 Task: Look for space in Yokkaichi, Japan from 5th June, 2023 to 16th June, 2023 for 2 adults in price range Rs.7000 to Rs.15000. Place can be entire place with 1  bedroom having 1 bed and 1 bathroom. Property type can be house, flat, guest house, hotel. Booking option can be shelf check-in. Required host language is English.
Action: Mouse moved to (426, 71)
Screenshot: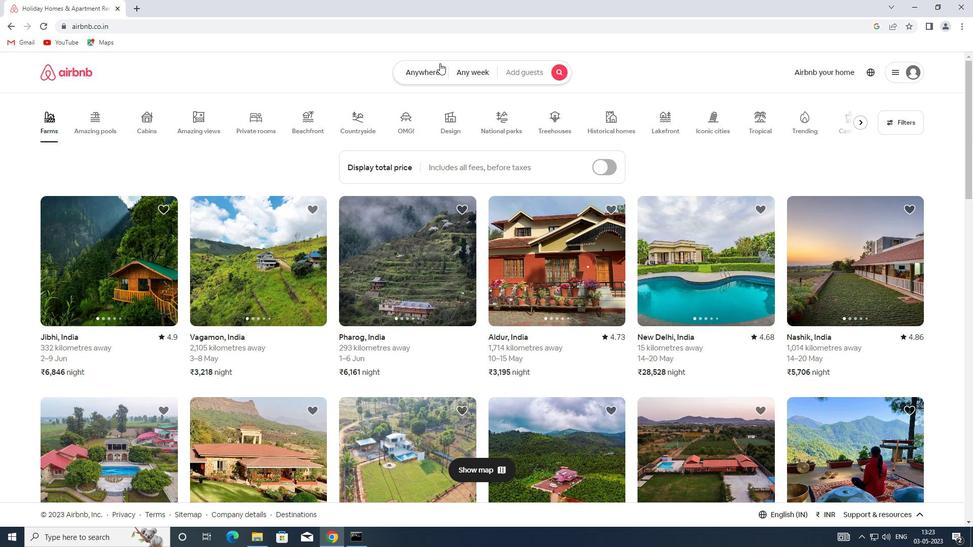 
Action: Mouse pressed left at (426, 71)
Screenshot: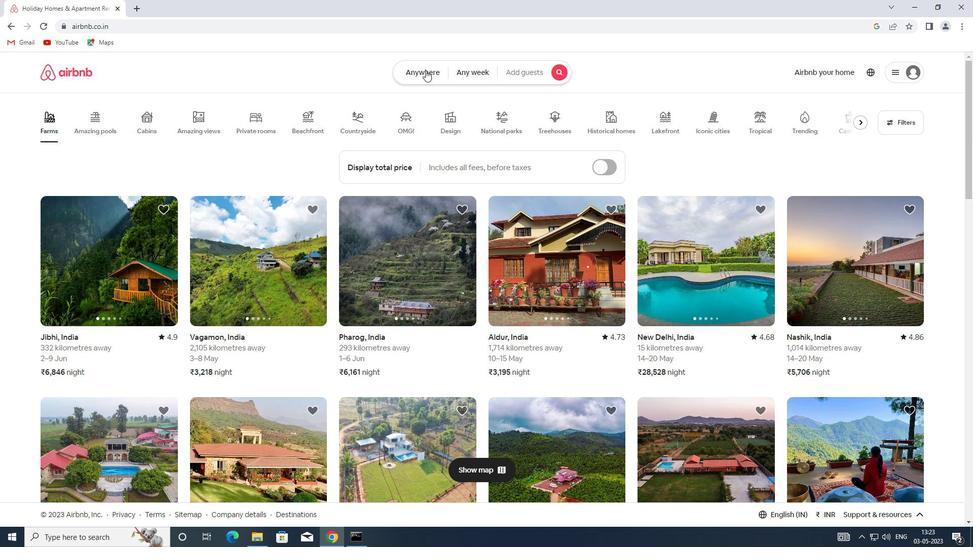 
Action: Mouse moved to (404, 108)
Screenshot: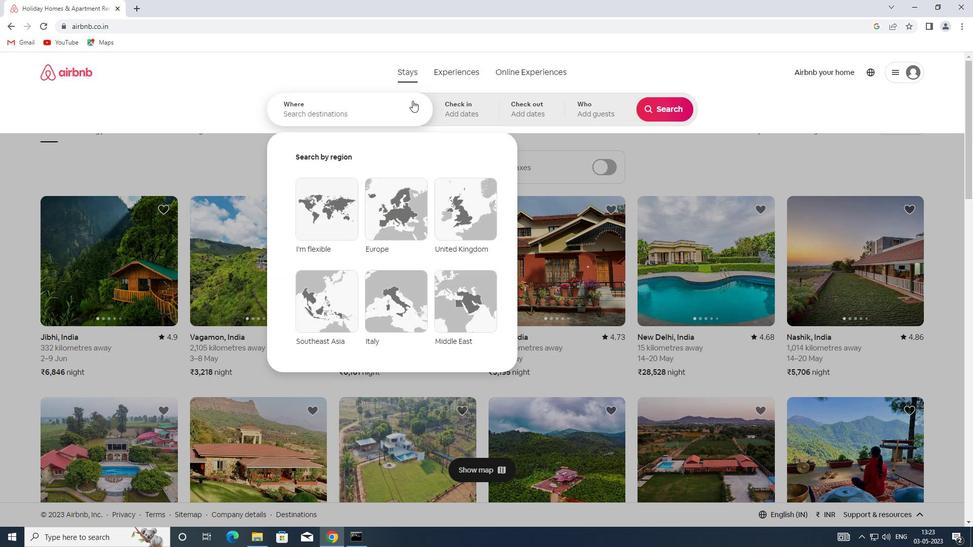 
Action: Mouse pressed left at (404, 108)
Screenshot: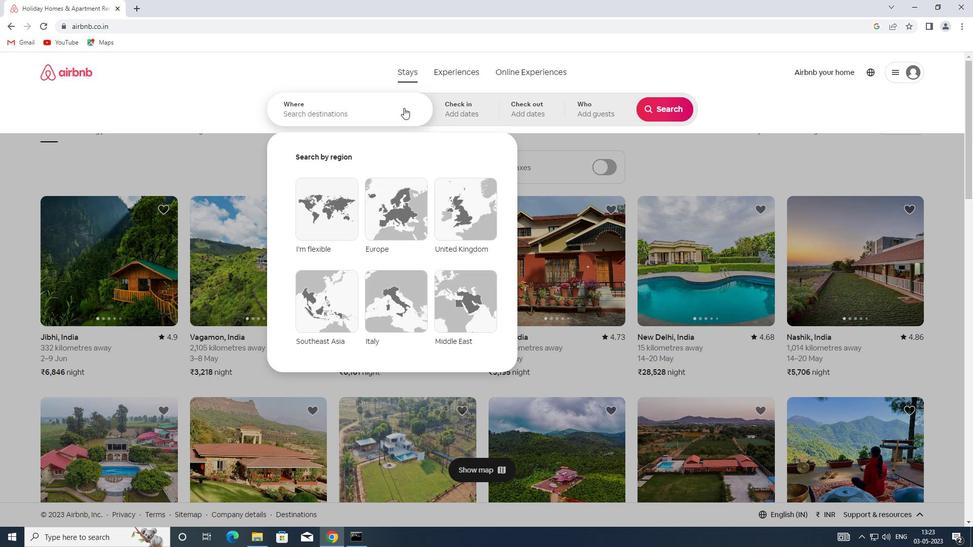 
Action: Key pressed <Key.shift>YOKKAICHI,<Key.shift>JAPAN
Screenshot: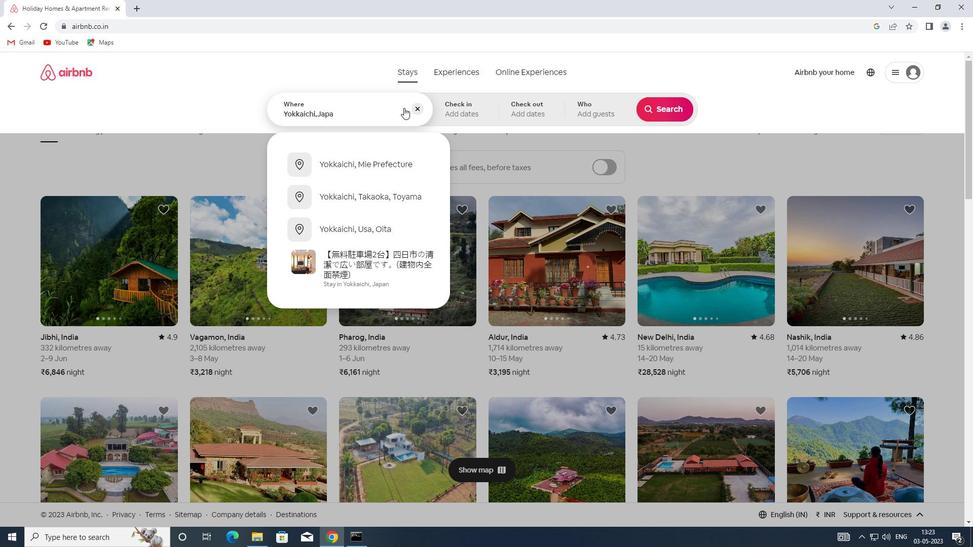 
Action: Mouse moved to (473, 104)
Screenshot: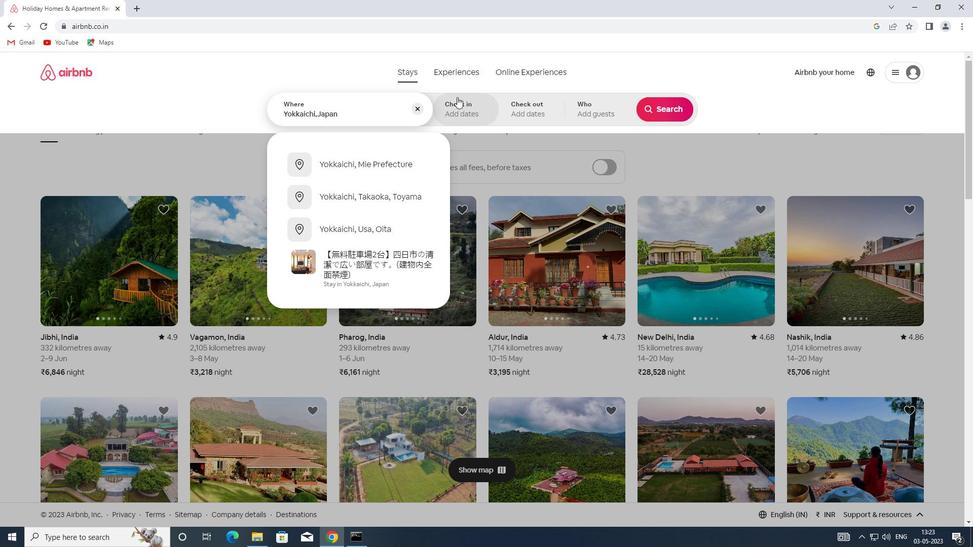 
Action: Mouse pressed left at (473, 104)
Screenshot: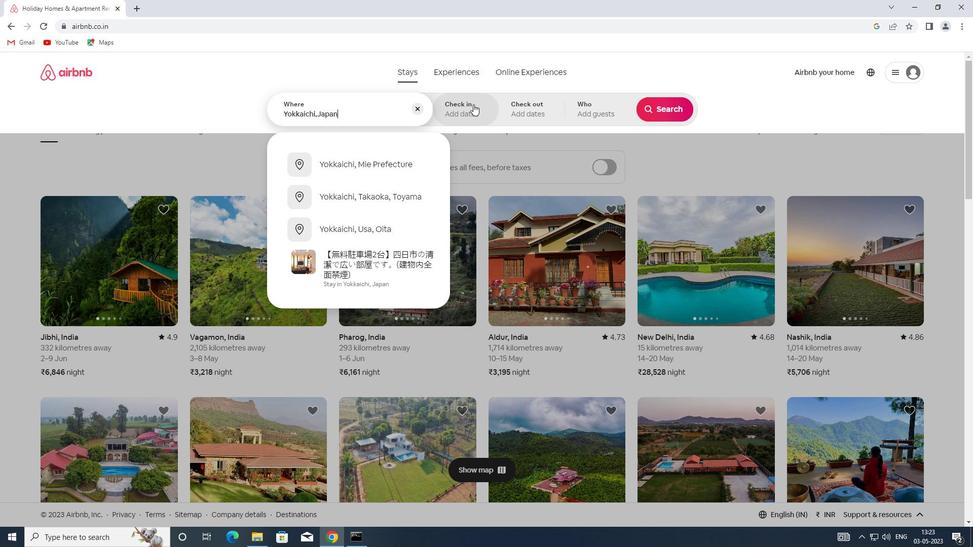 
Action: Mouse moved to (535, 253)
Screenshot: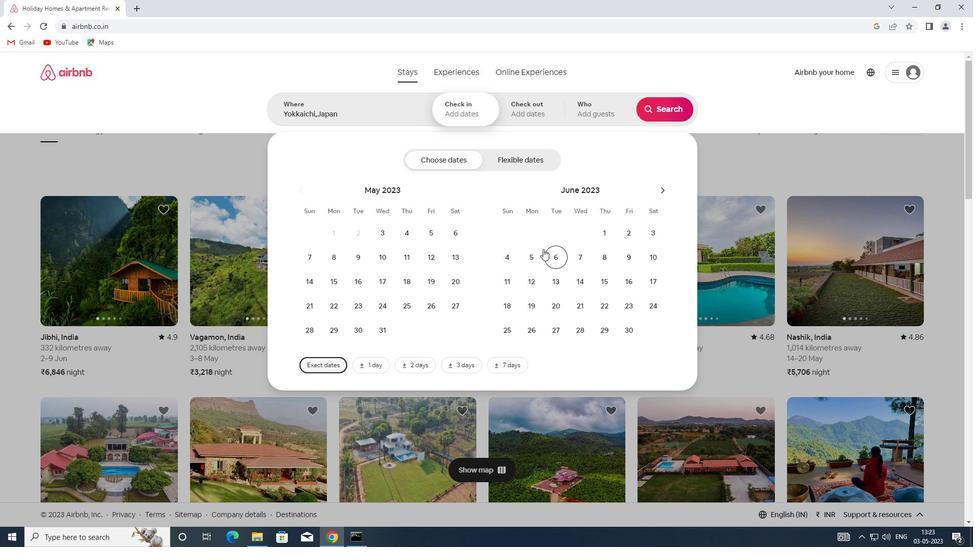 
Action: Mouse pressed left at (535, 253)
Screenshot: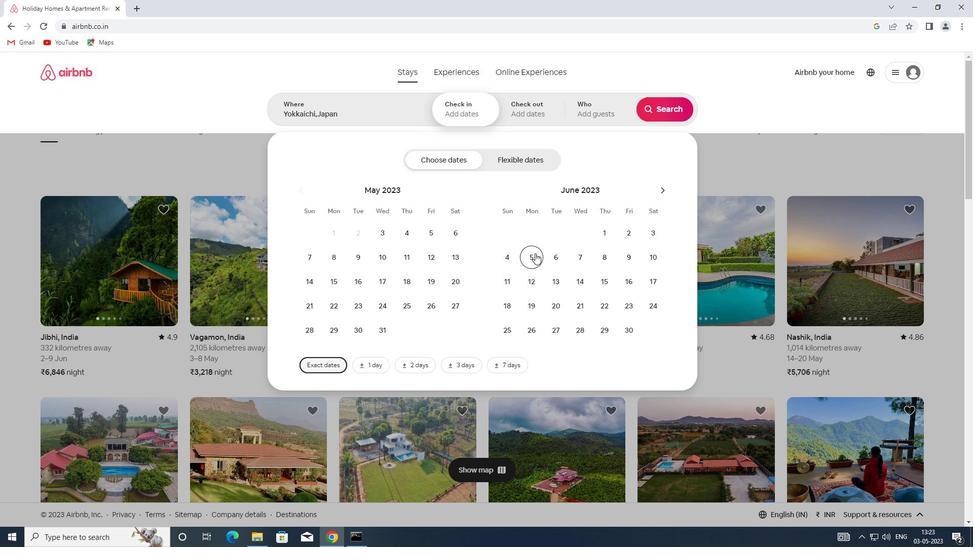 
Action: Mouse moved to (624, 277)
Screenshot: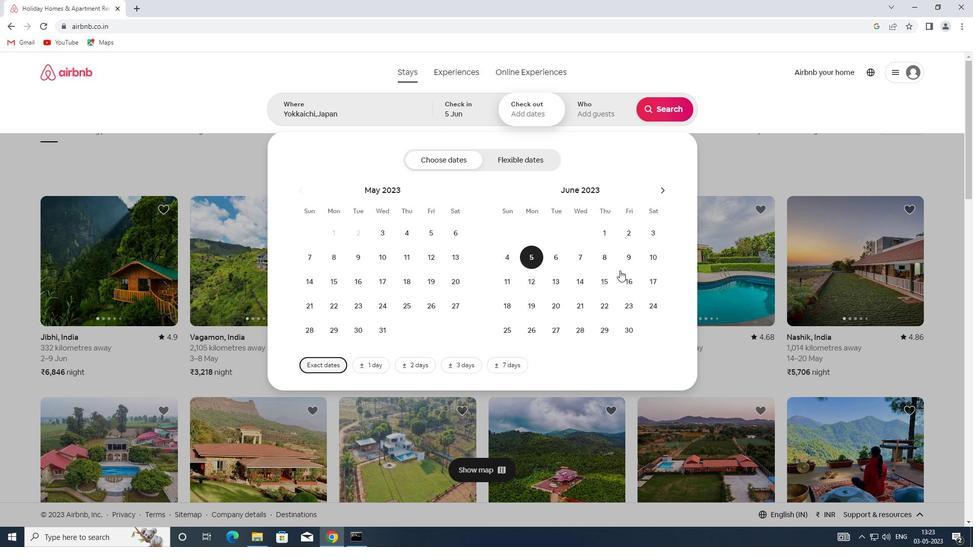 
Action: Mouse pressed left at (624, 277)
Screenshot: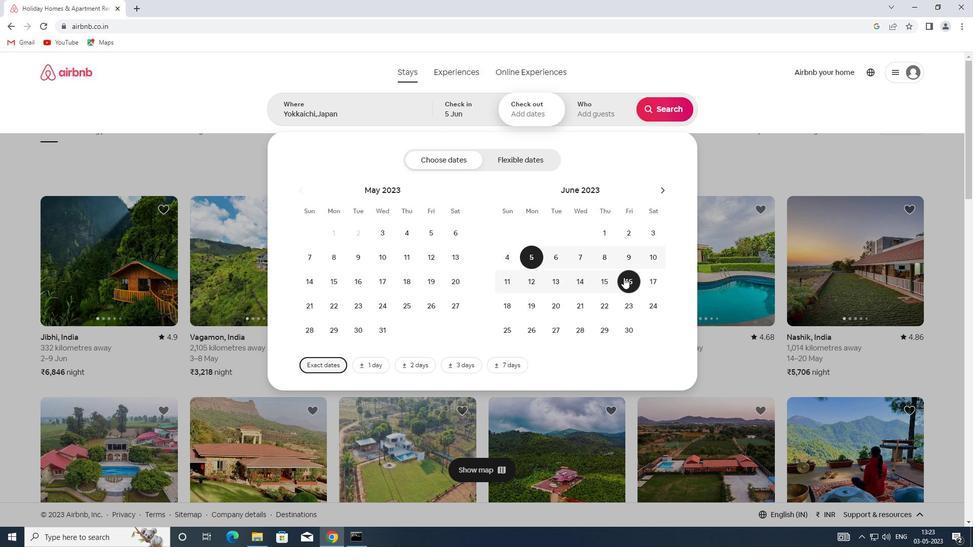 
Action: Mouse moved to (590, 110)
Screenshot: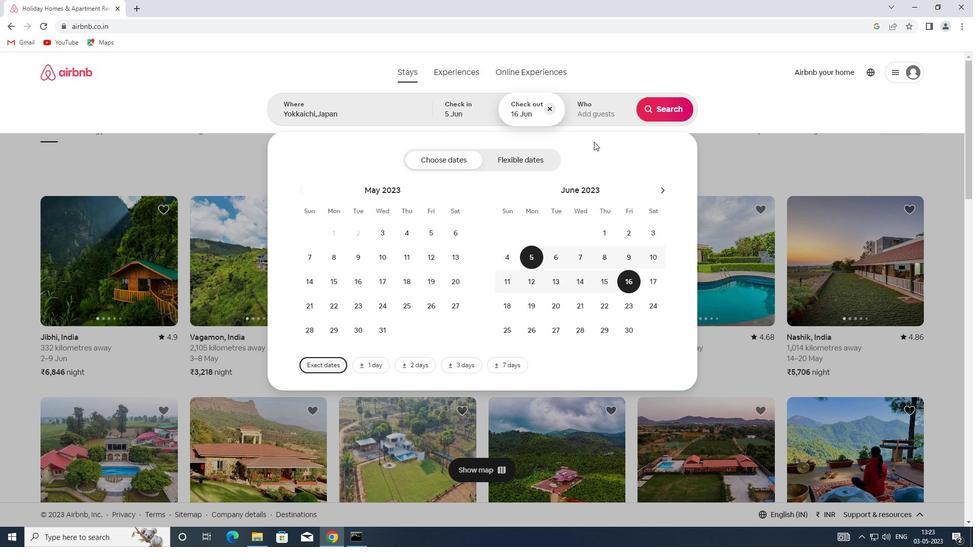 
Action: Mouse pressed left at (590, 110)
Screenshot: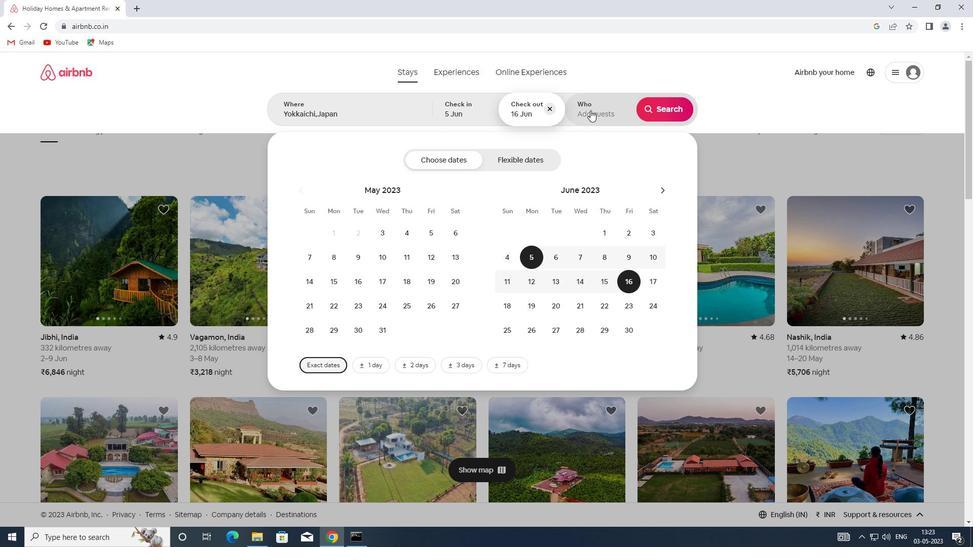 
Action: Mouse moved to (666, 162)
Screenshot: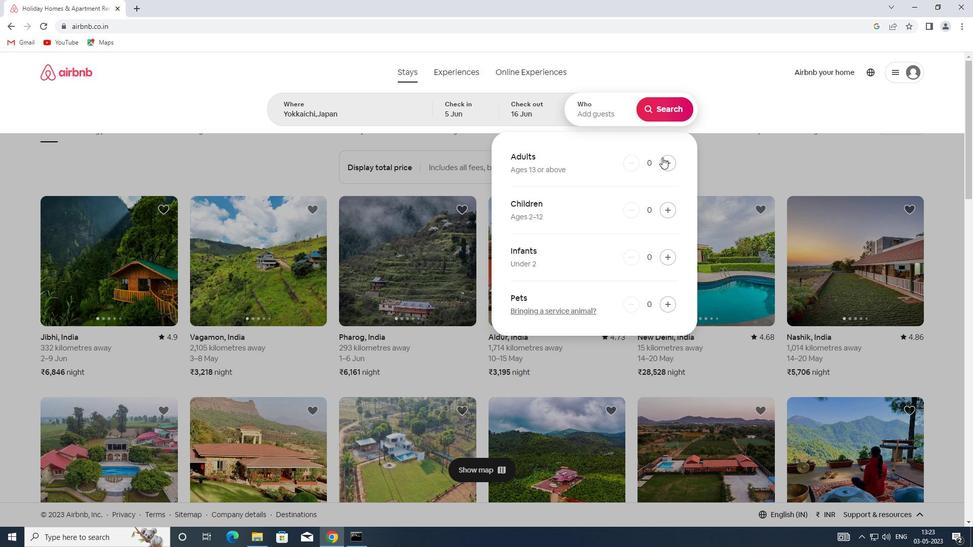 
Action: Mouse pressed left at (666, 162)
Screenshot: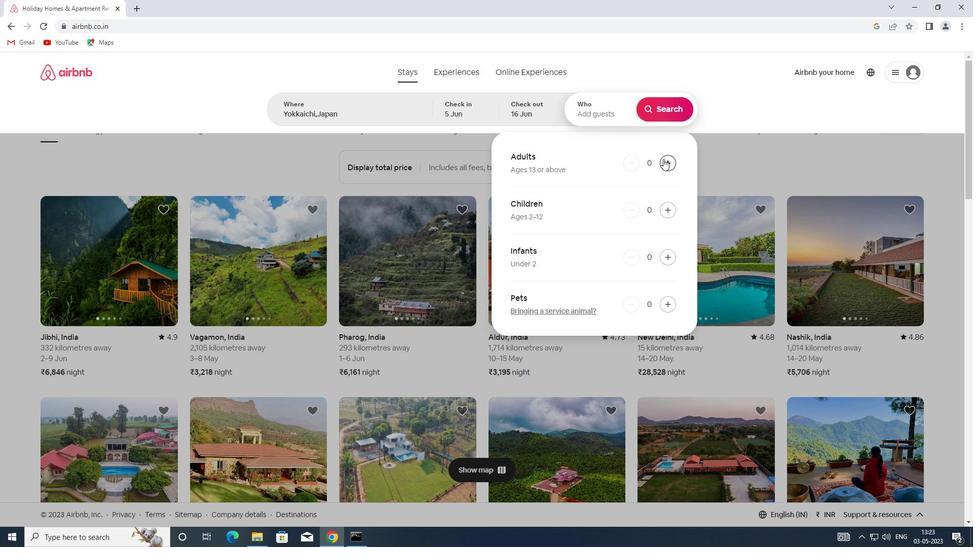 
Action: Mouse pressed left at (666, 162)
Screenshot: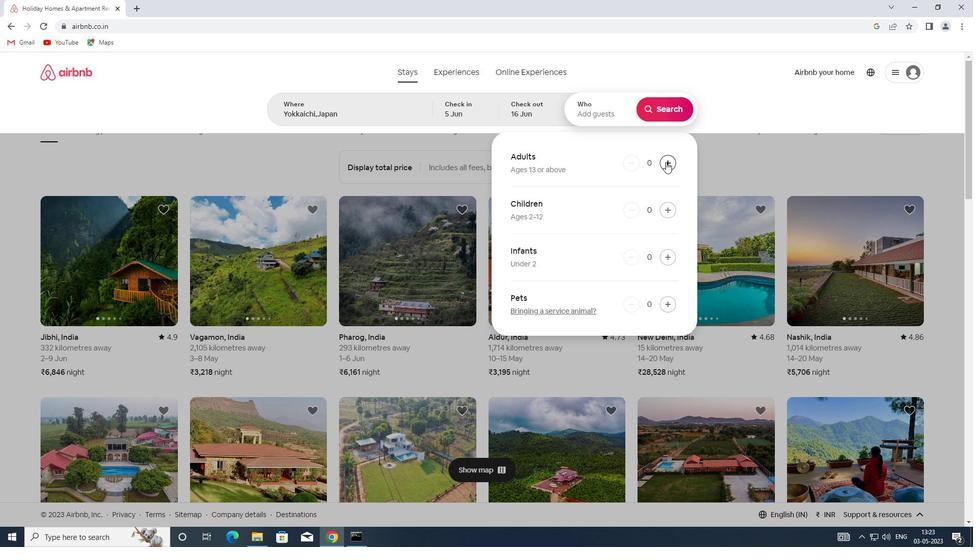 
Action: Mouse moved to (663, 120)
Screenshot: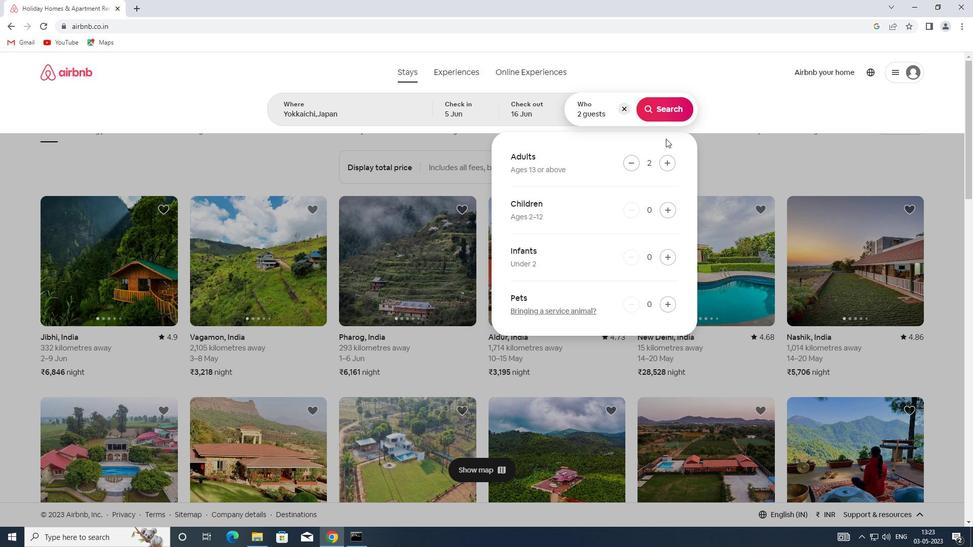 
Action: Mouse pressed left at (663, 120)
Screenshot: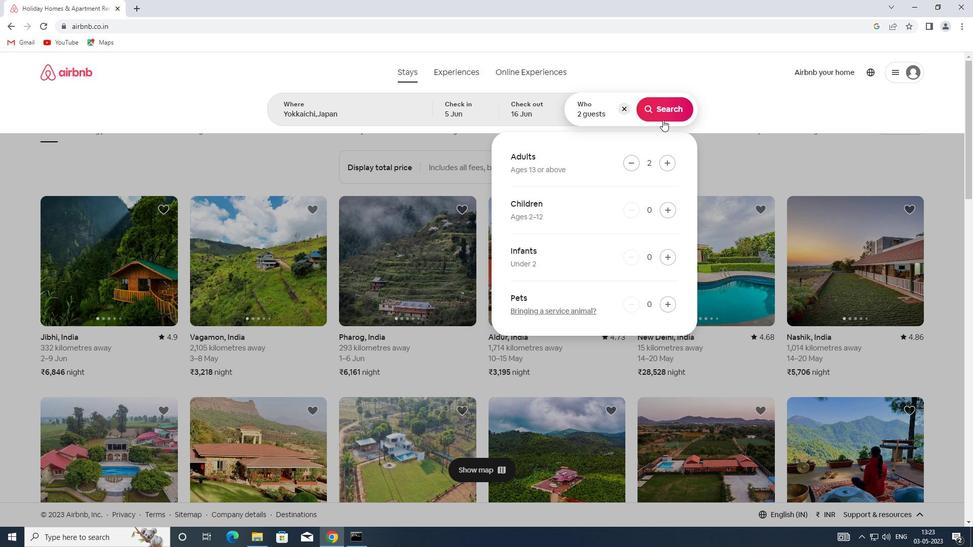 
Action: Mouse moved to (948, 113)
Screenshot: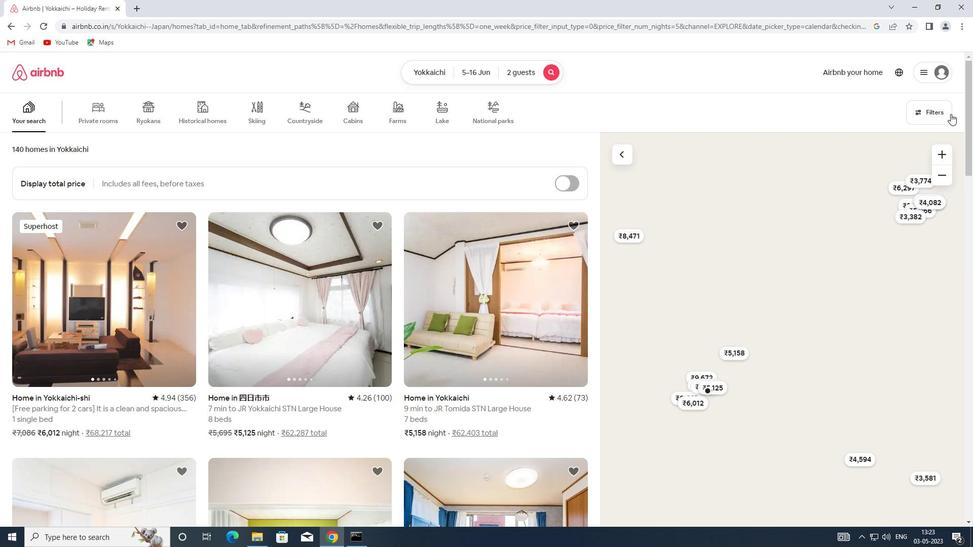 
Action: Mouse pressed left at (948, 113)
Screenshot: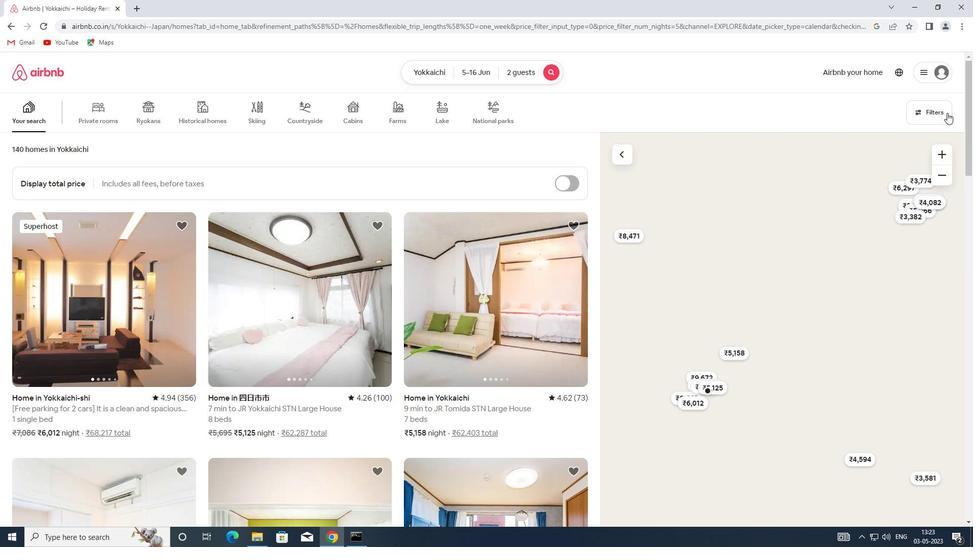 
Action: Mouse moved to (376, 238)
Screenshot: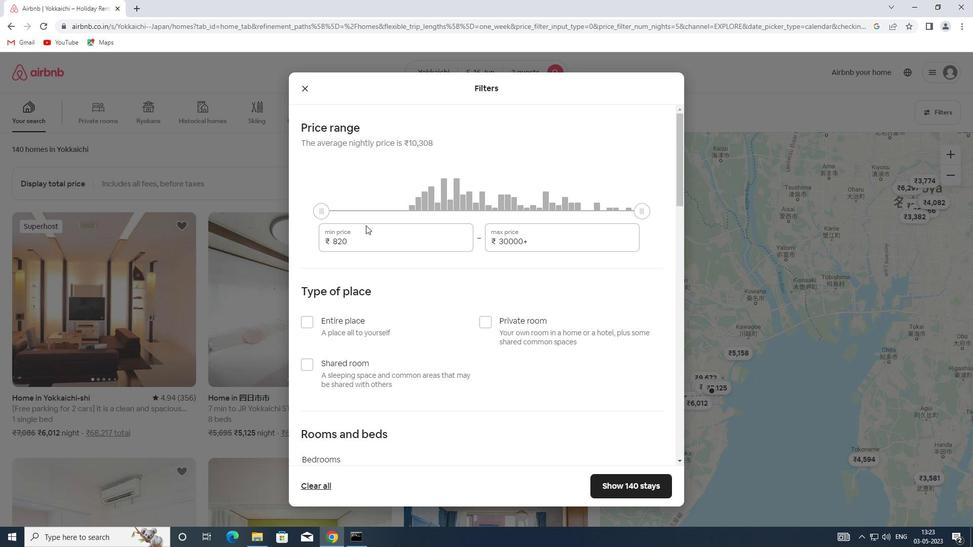 
Action: Mouse pressed left at (376, 238)
Screenshot: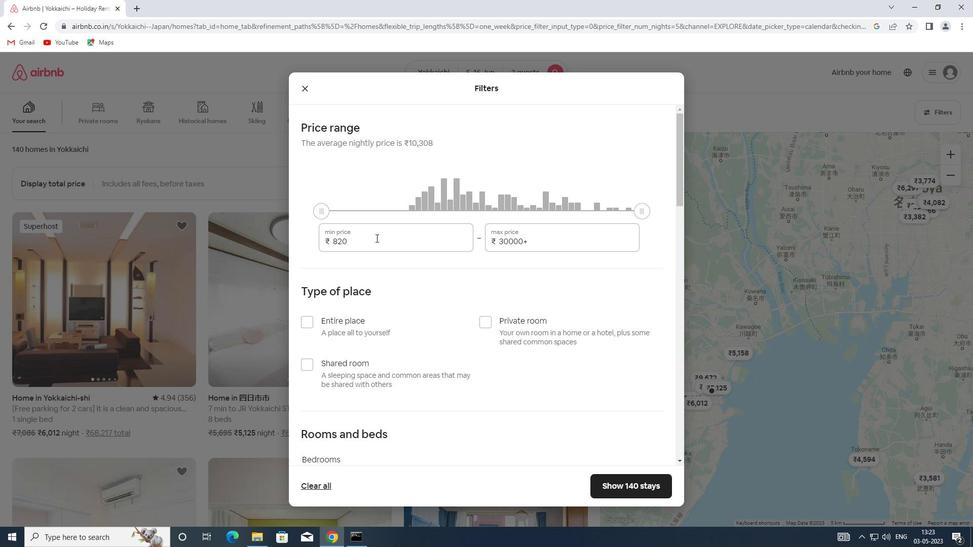 
Action: Mouse moved to (316, 239)
Screenshot: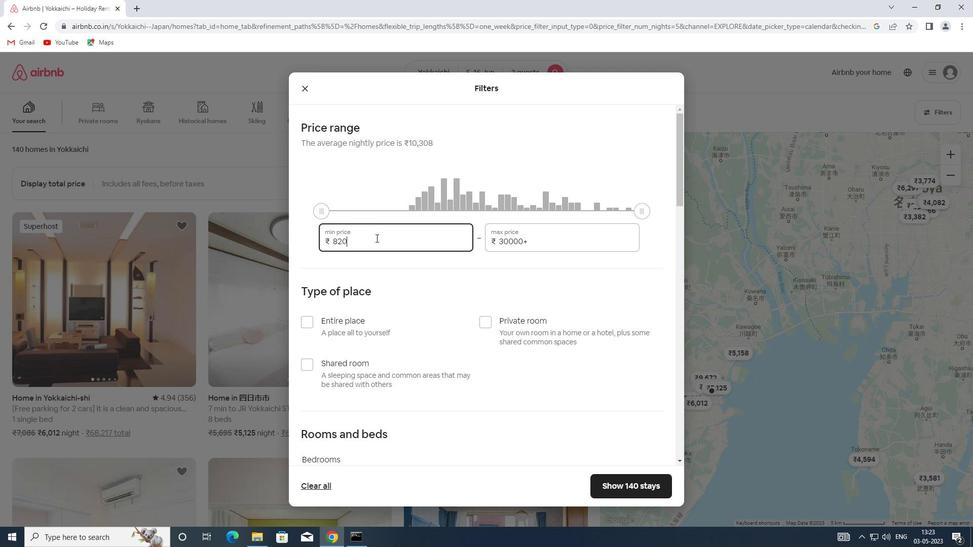 
Action: Key pressed 7000
Screenshot: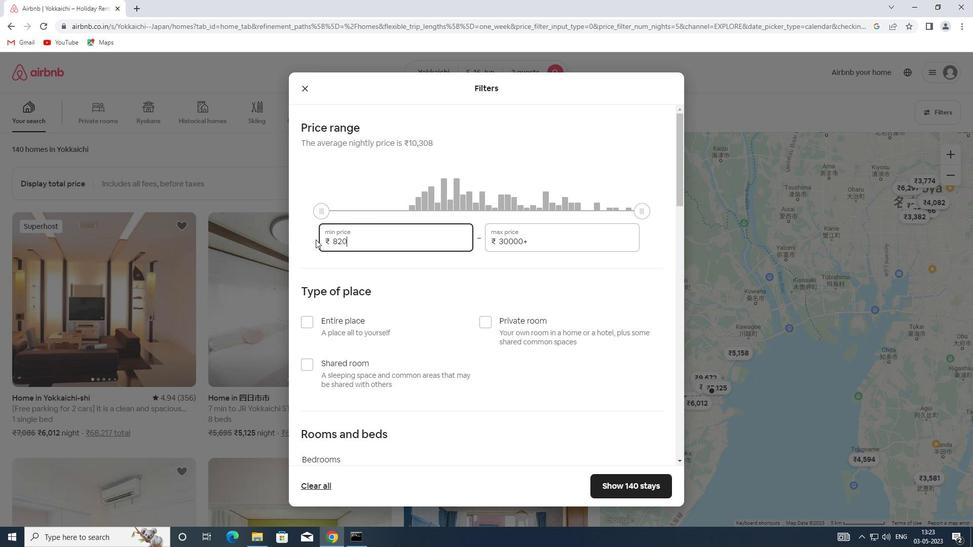 
Action: Mouse moved to (377, 243)
Screenshot: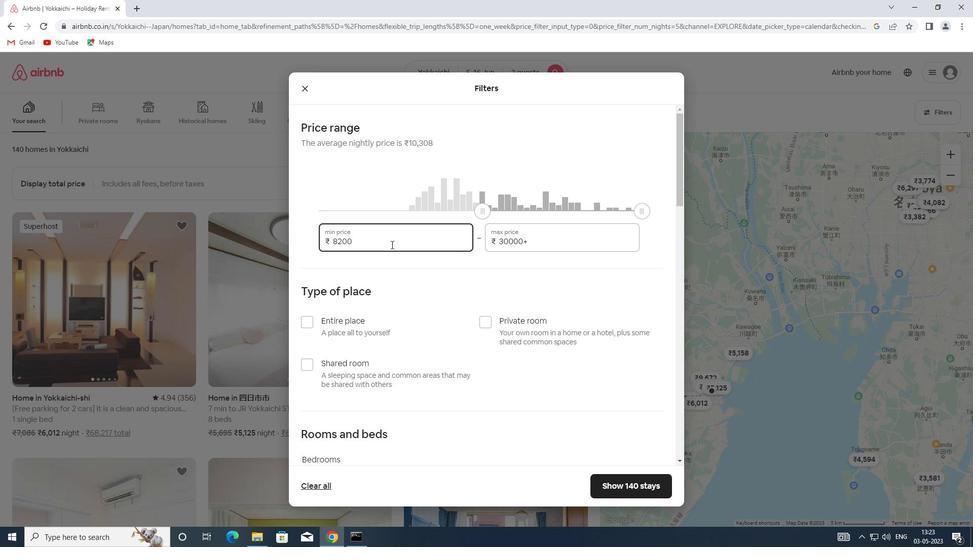 
Action: Mouse pressed left at (377, 243)
Screenshot: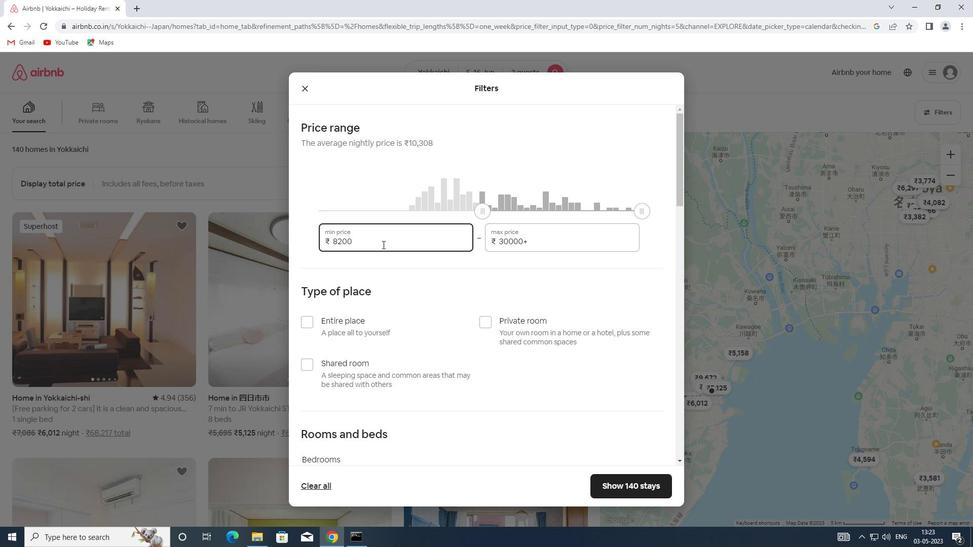 
Action: Mouse moved to (325, 241)
Screenshot: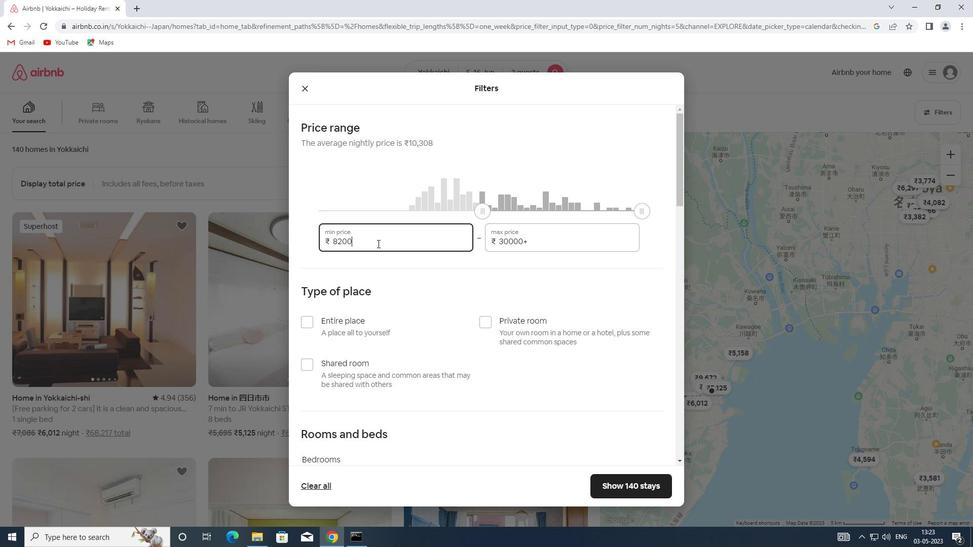 
Action: Key pressed 7
Screenshot: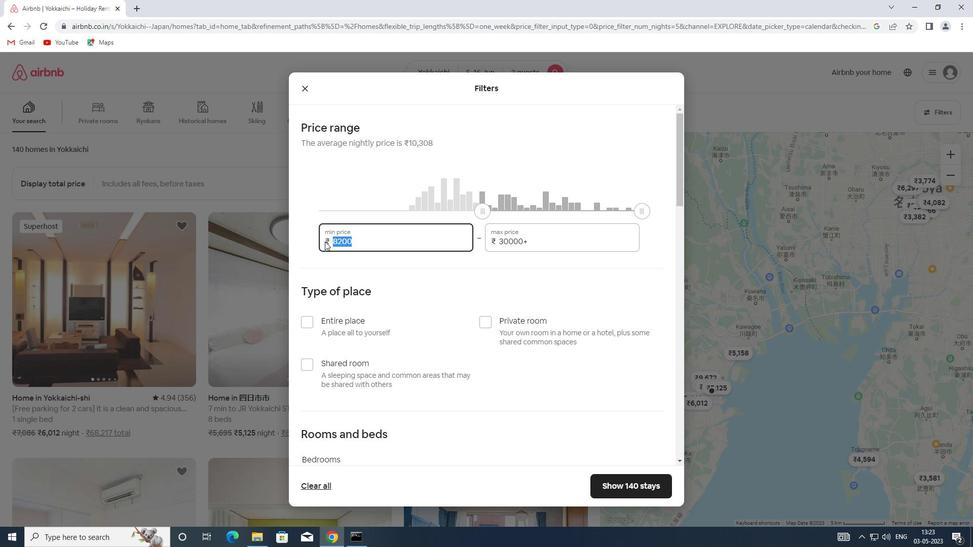 
Action: Mouse moved to (324, 239)
Screenshot: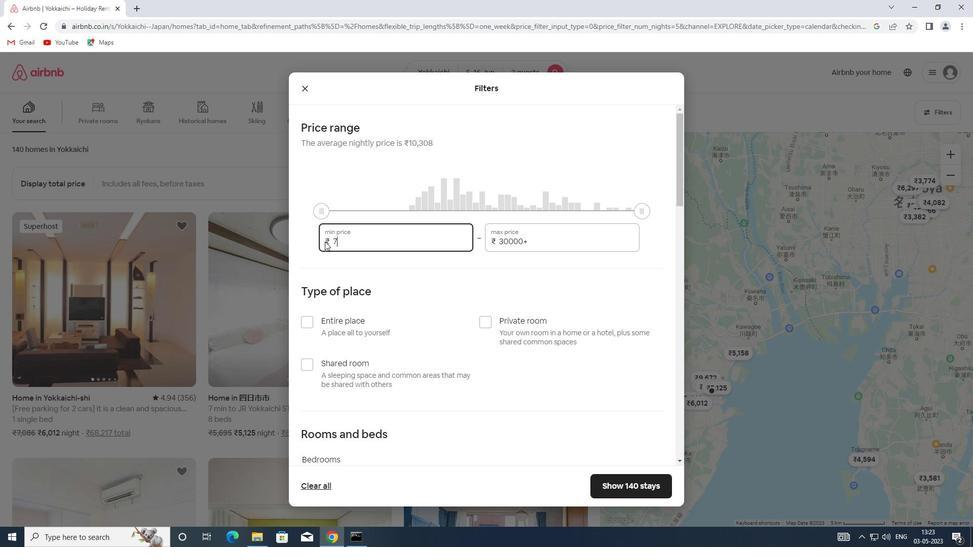 
Action: Key pressed 0
Screenshot: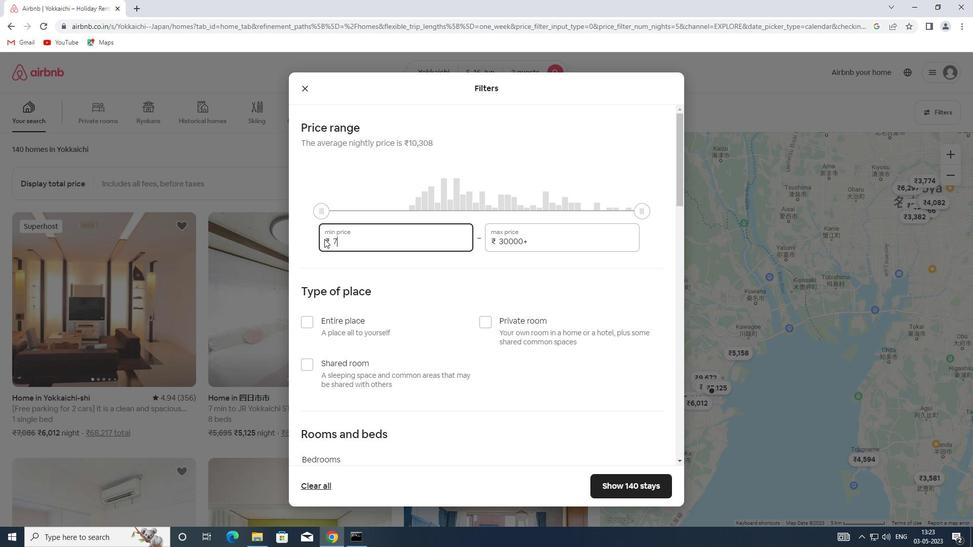
Action: Mouse moved to (325, 239)
Screenshot: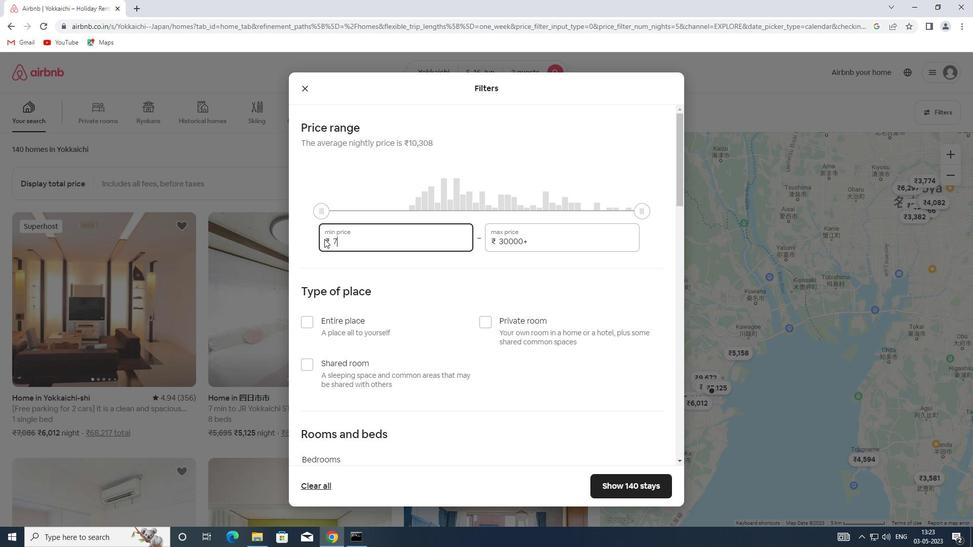 
Action: Key pressed 00
Screenshot: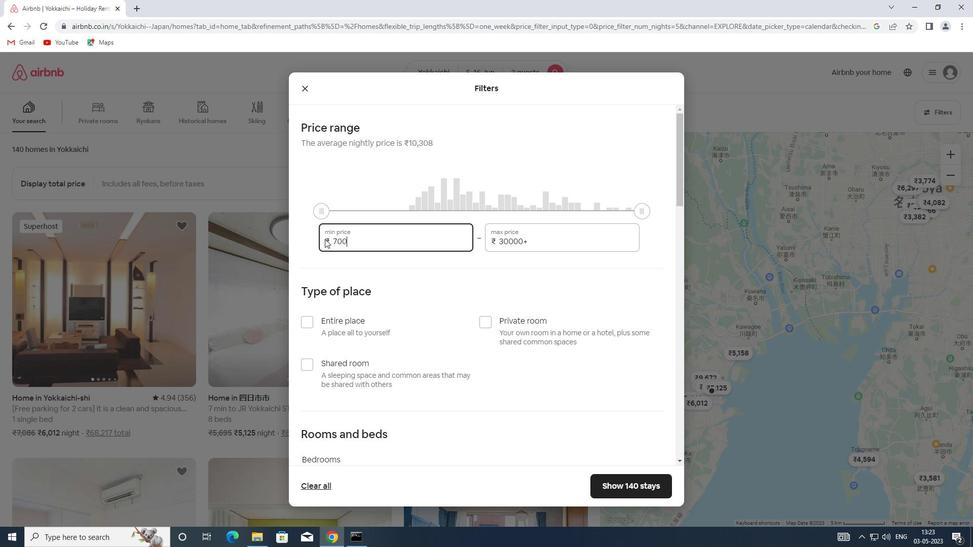 
Action: Mouse moved to (540, 238)
Screenshot: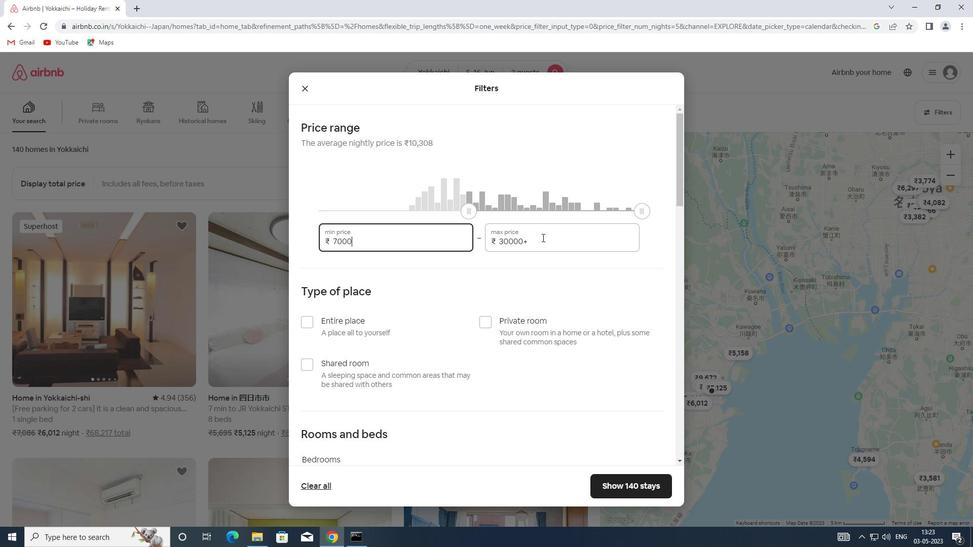 
Action: Mouse pressed left at (540, 238)
Screenshot: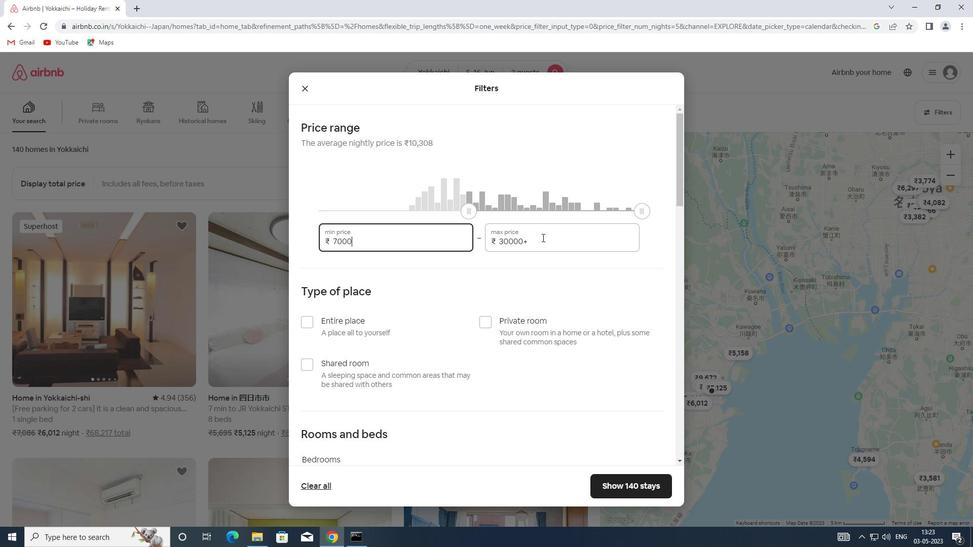 
Action: Mouse moved to (488, 240)
Screenshot: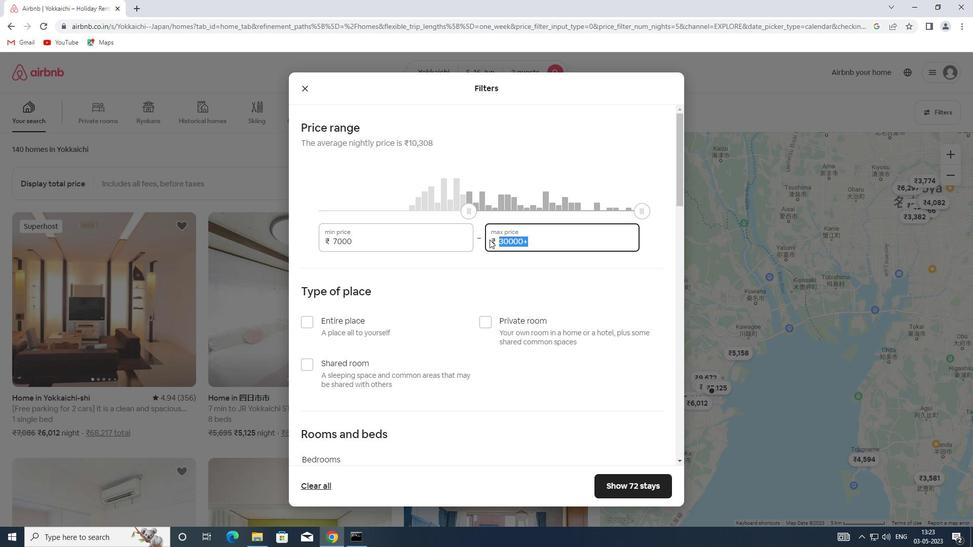 
Action: Key pressed 15000
Screenshot: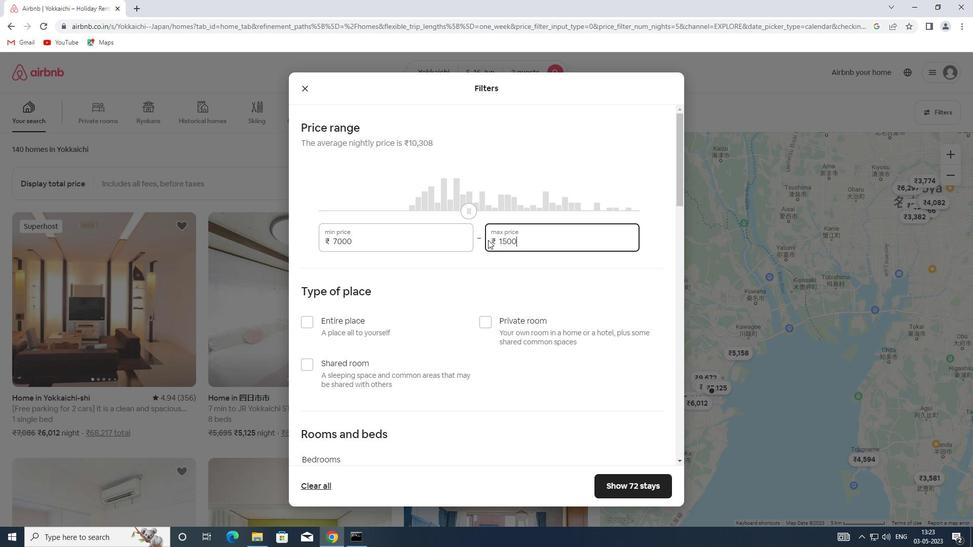 
Action: Mouse moved to (338, 319)
Screenshot: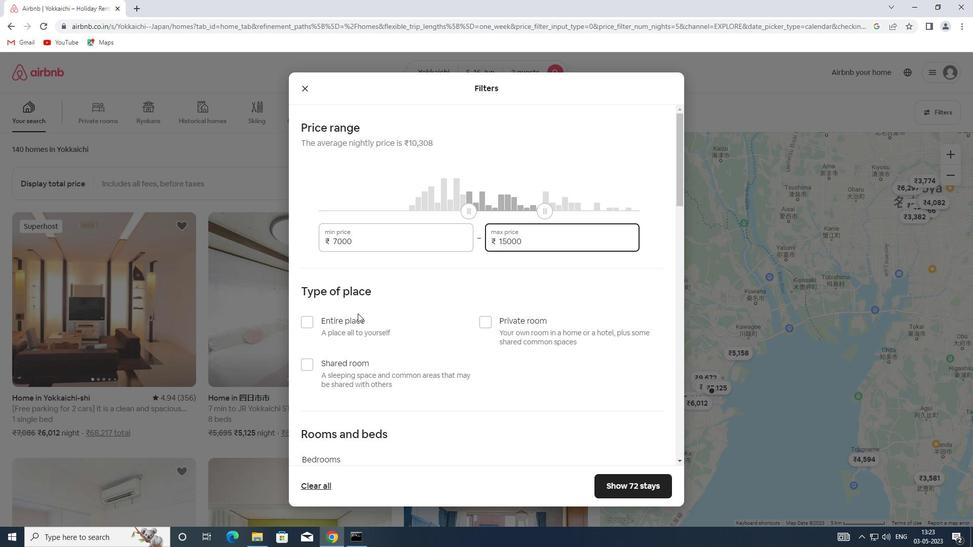 
Action: Mouse pressed left at (338, 319)
Screenshot: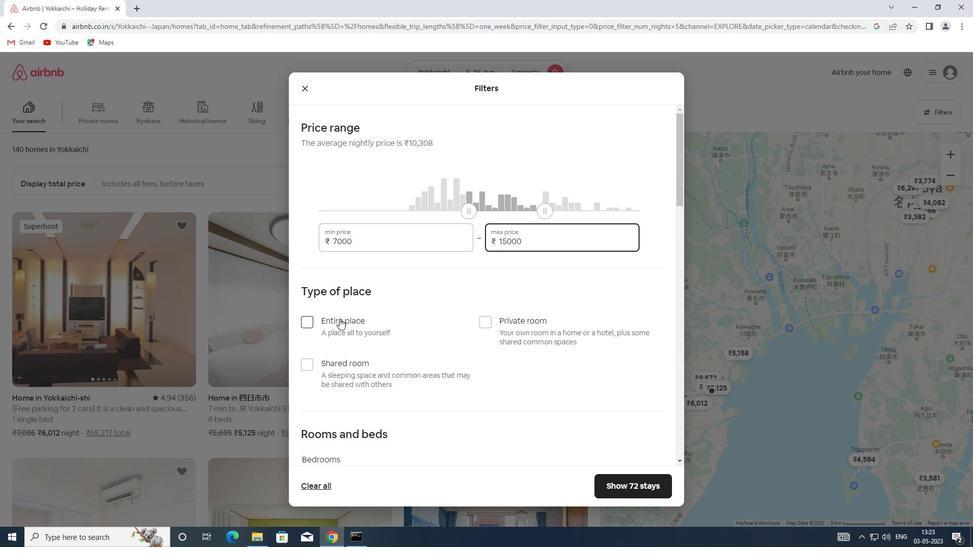 
Action: Mouse moved to (338, 319)
Screenshot: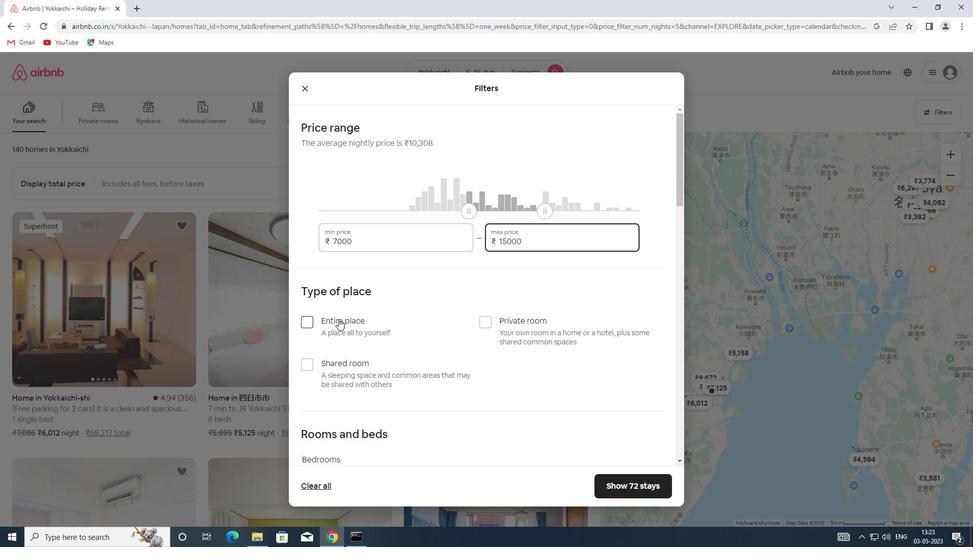 
Action: Mouse scrolled (338, 318) with delta (0, 0)
Screenshot: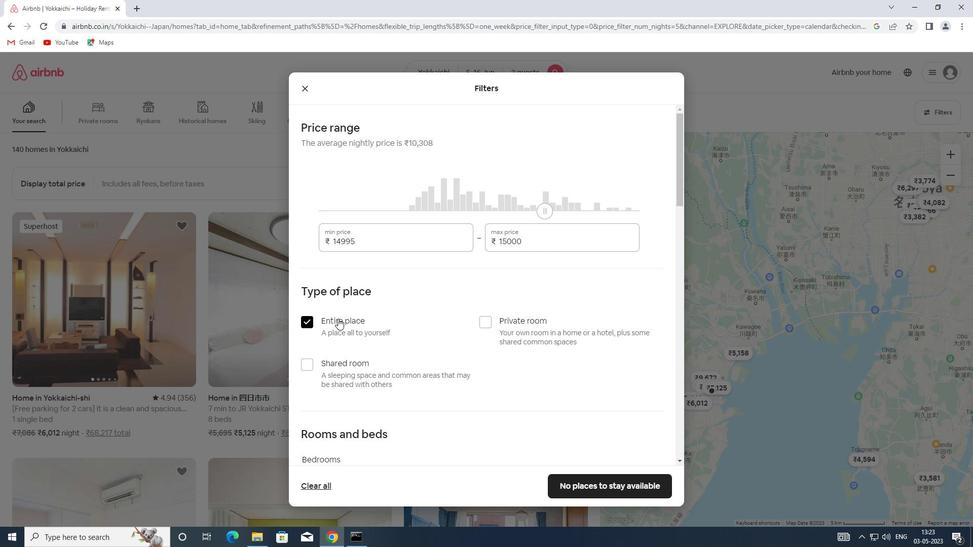 
Action: Mouse scrolled (338, 318) with delta (0, 0)
Screenshot: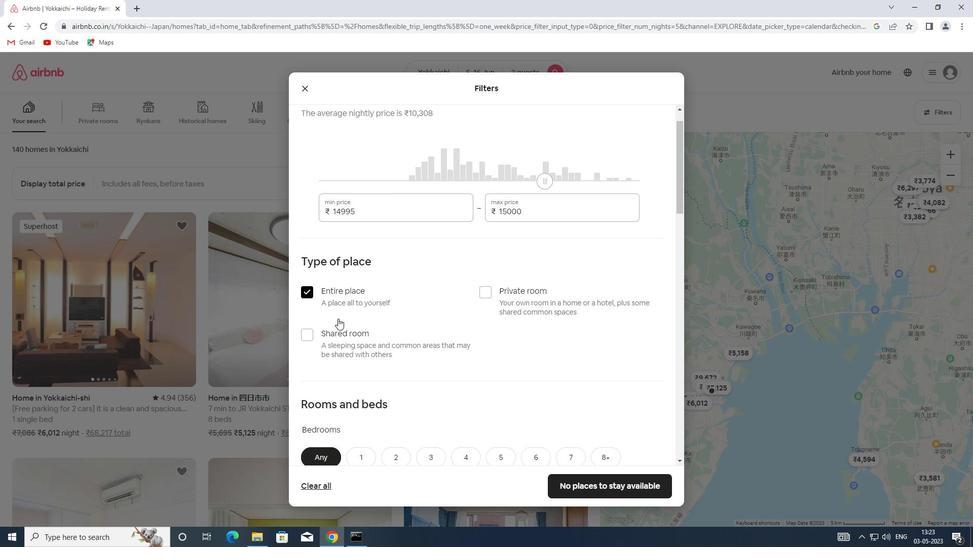 
Action: Mouse scrolled (338, 318) with delta (0, 0)
Screenshot: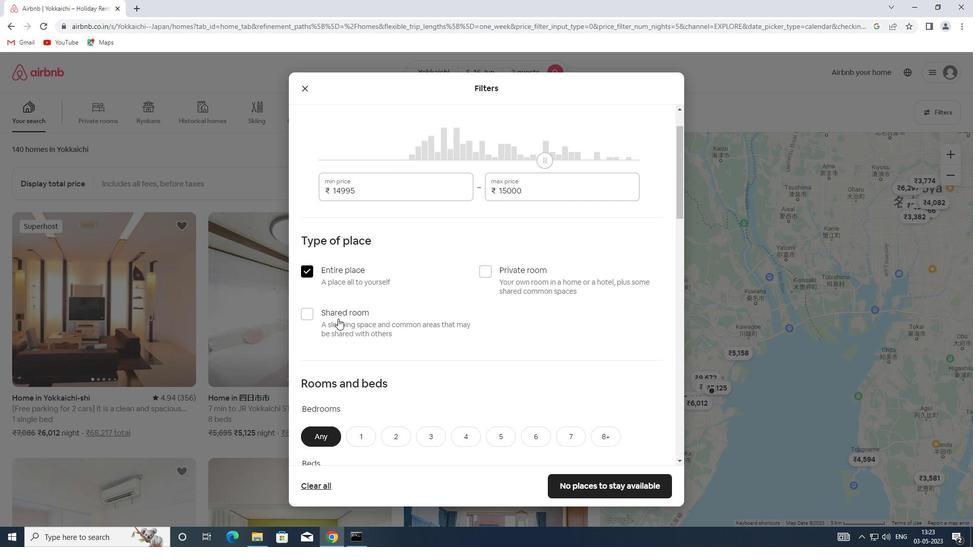 
Action: Mouse moved to (338, 315)
Screenshot: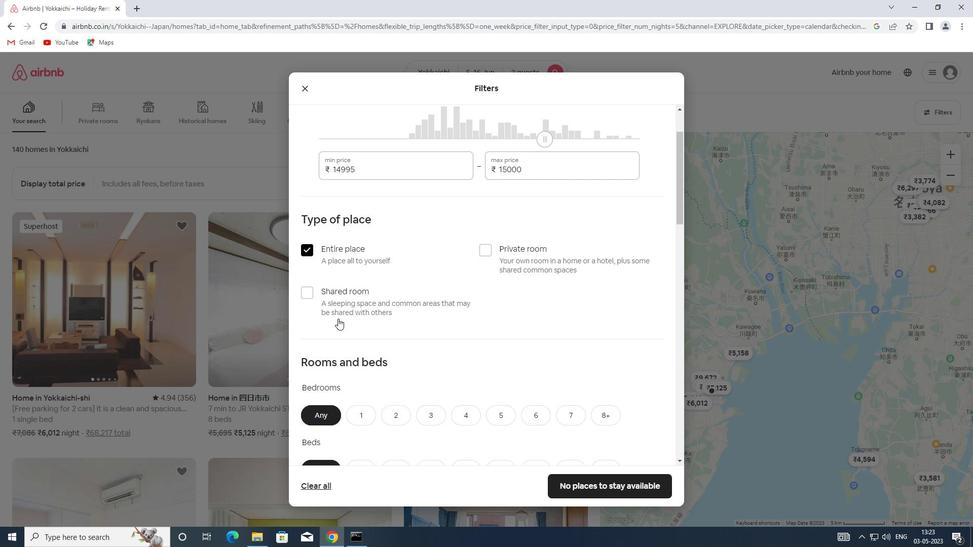 
Action: Mouse scrolled (338, 315) with delta (0, 0)
Screenshot: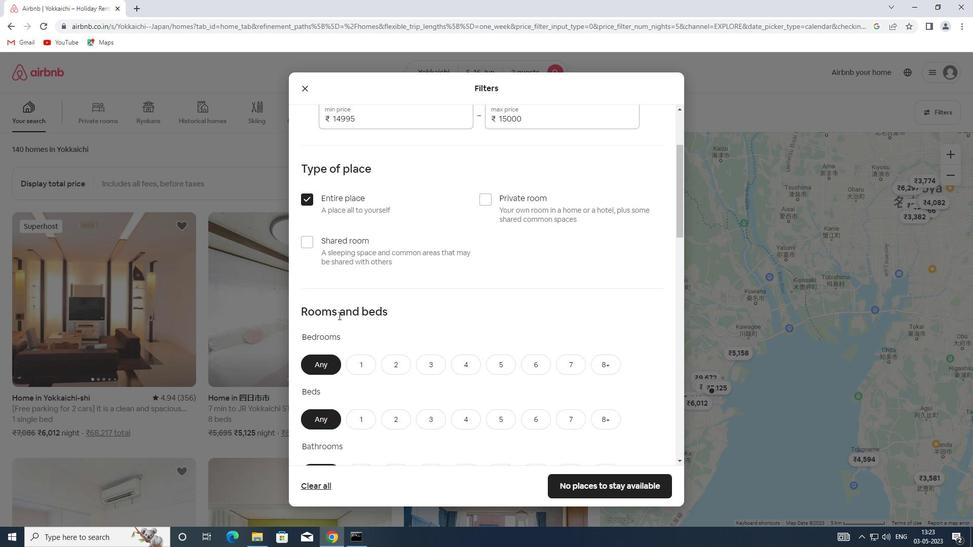 
Action: Mouse scrolled (338, 315) with delta (0, 0)
Screenshot: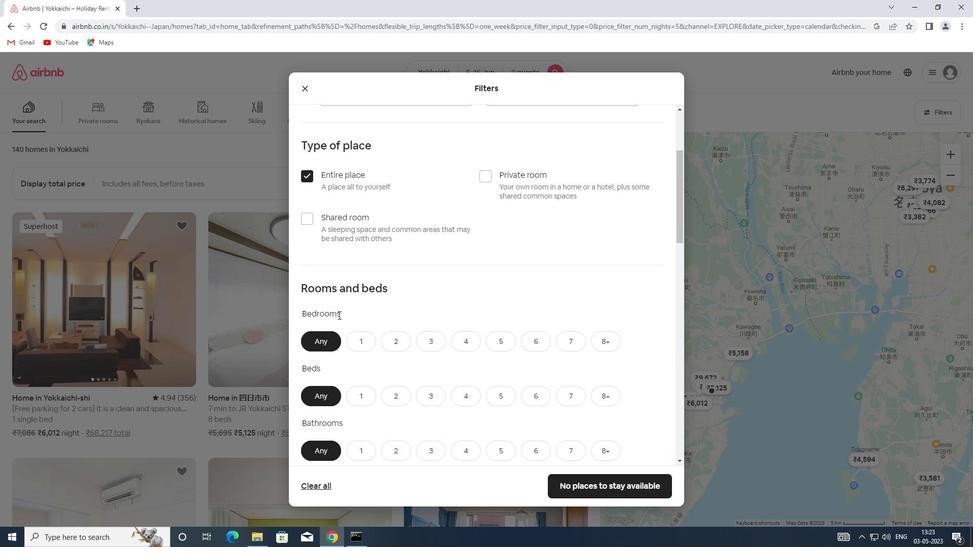 
Action: Mouse moved to (358, 241)
Screenshot: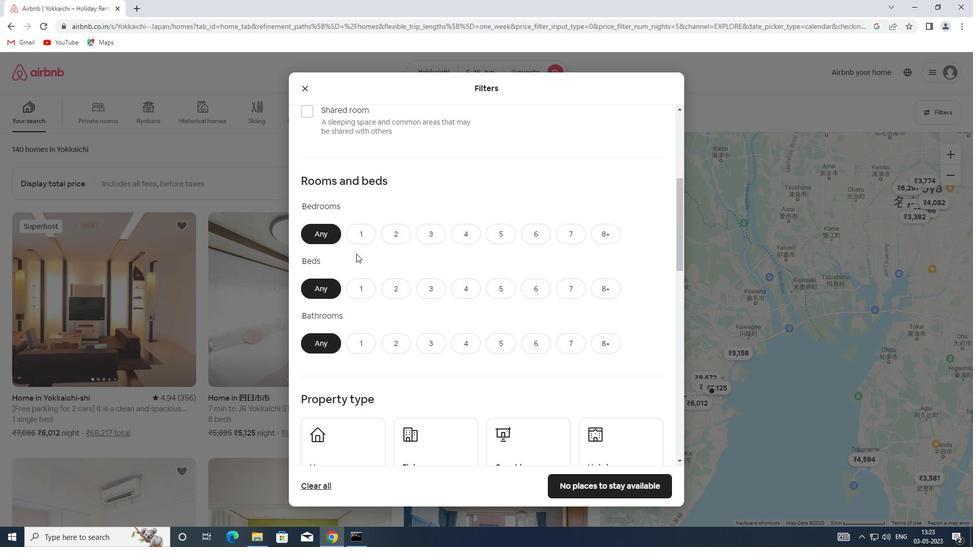 
Action: Mouse pressed left at (358, 241)
Screenshot: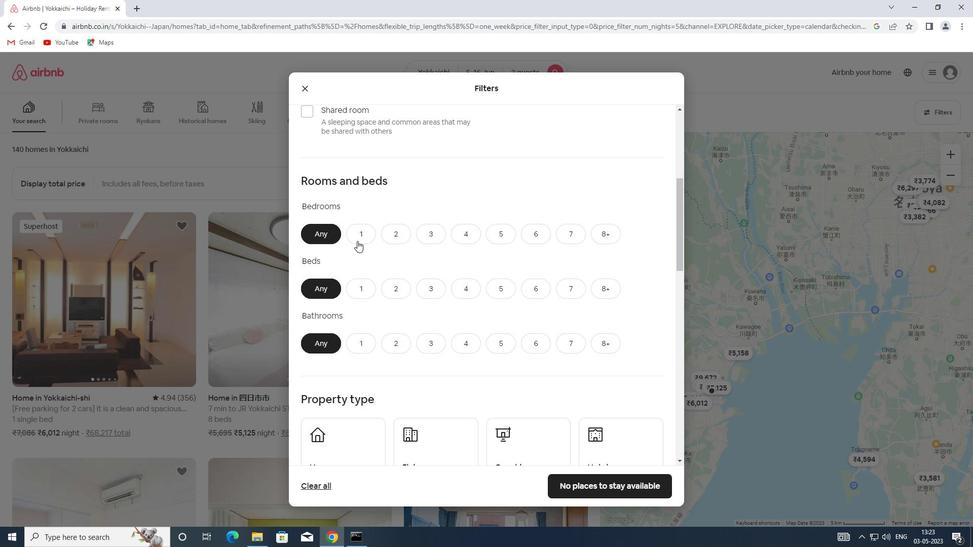 
Action: Mouse moved to (359, 286)
Screenshot: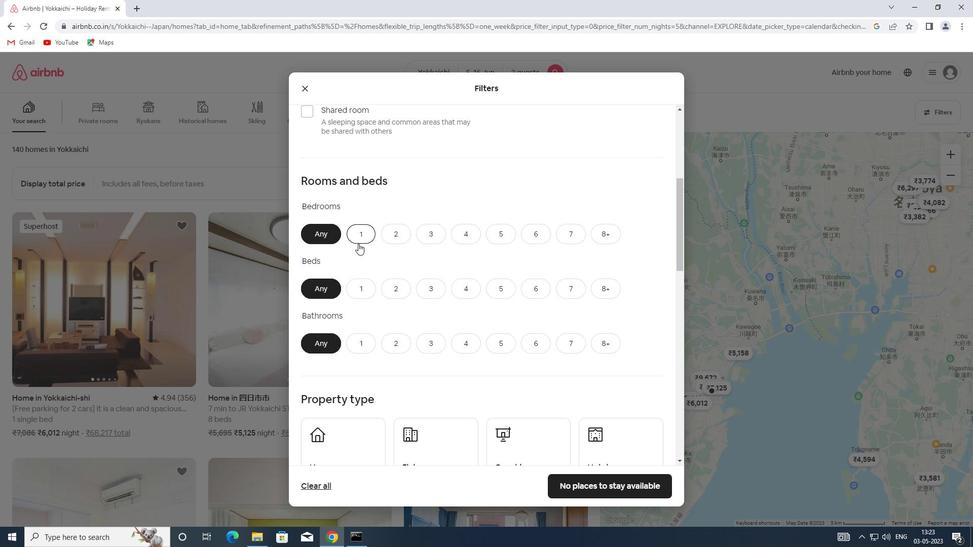 
Action: Mouse pressed left at (359, 286)
Screenshot: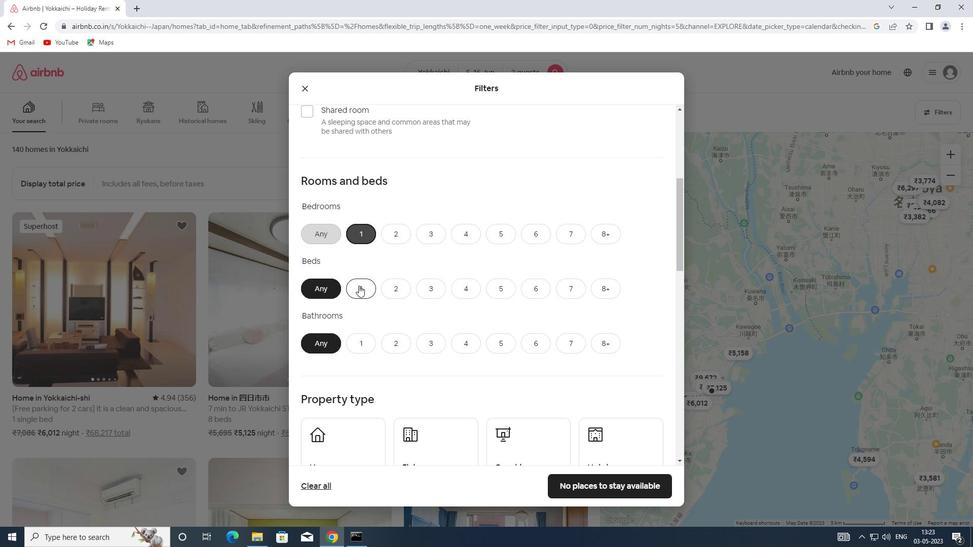 
Action: Mouse moved to (357, 344)
Screenshot: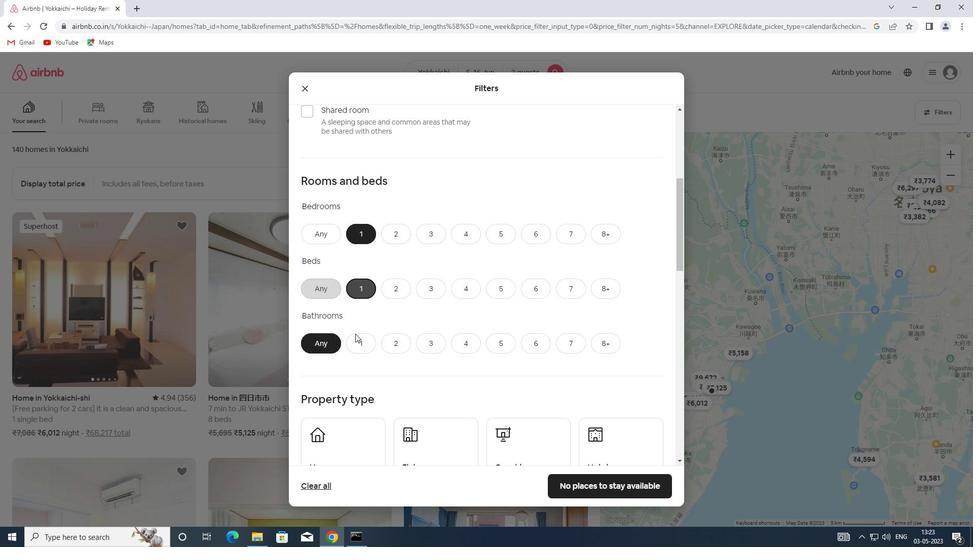 
Action: Mouse pressed left at (357, 344)
Screenshot: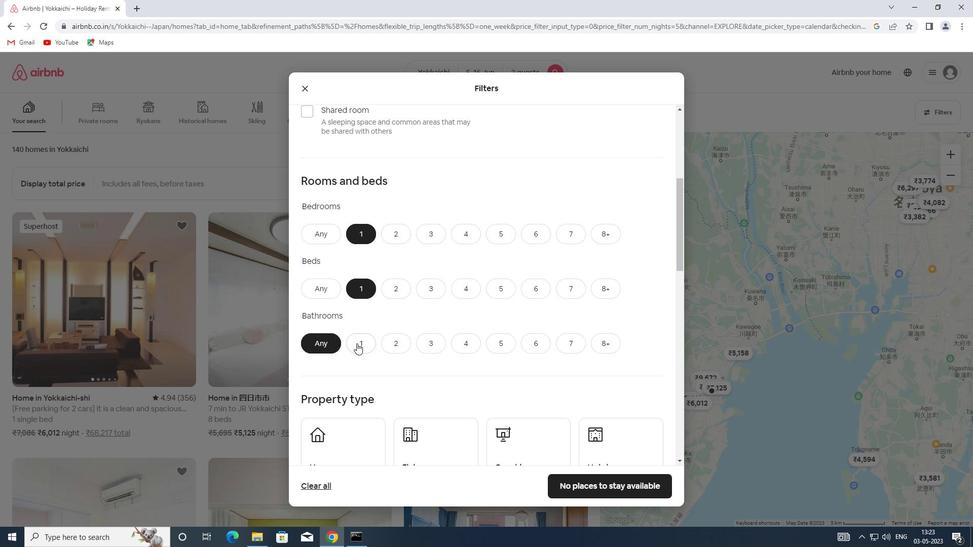 
Action: Mouse moved to (358, 334)
Screenshot: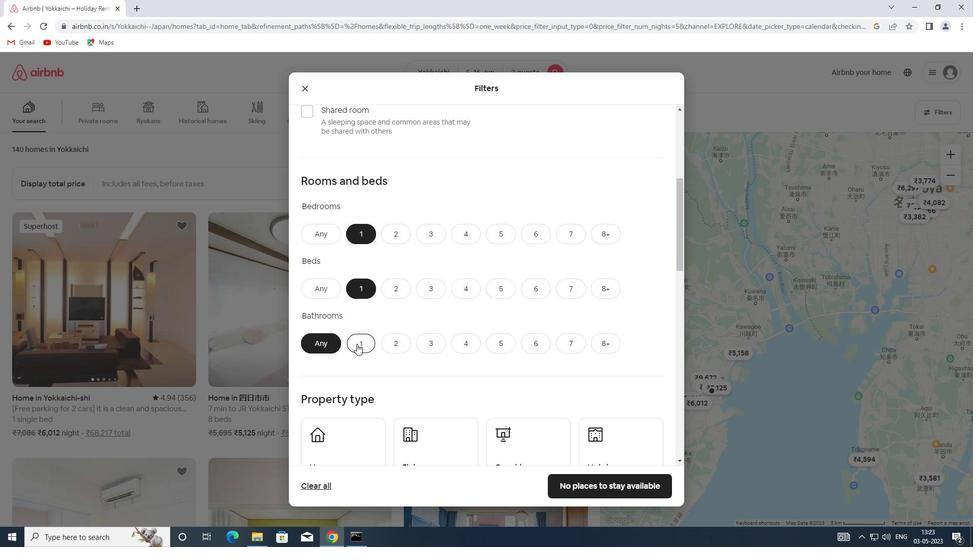 
Action: Mouse scrolled (358, 334) with delta (0, 0)
Screenshot: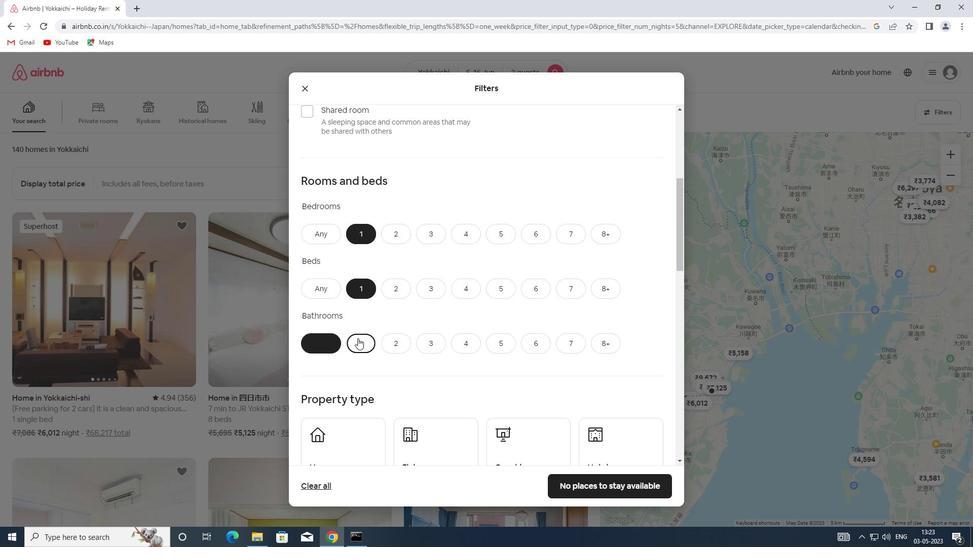 
Action: Mouse scrolled (358, 334) with delta (0, 0)
Screenshot: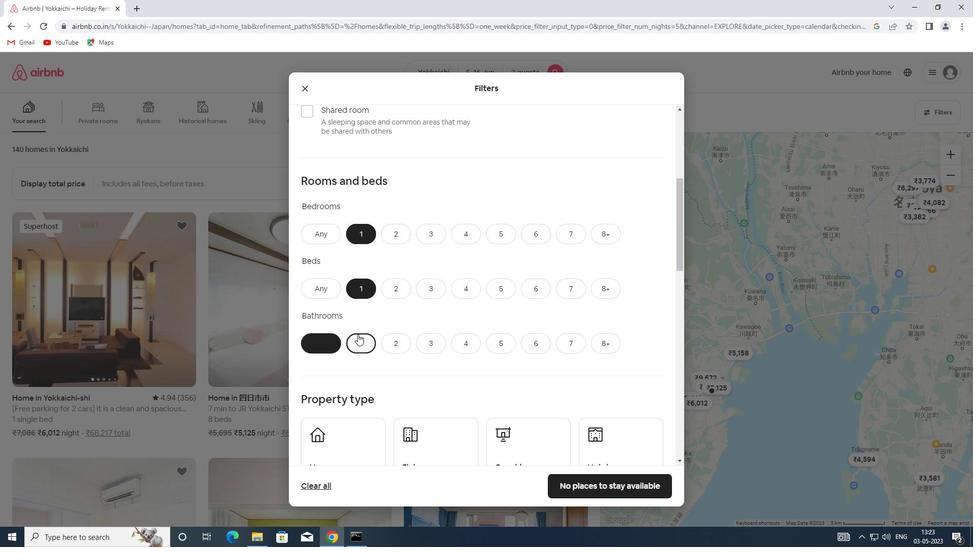 
Action: Mouse scrolled (358, 334) with delta (0, 0)
Screenshot: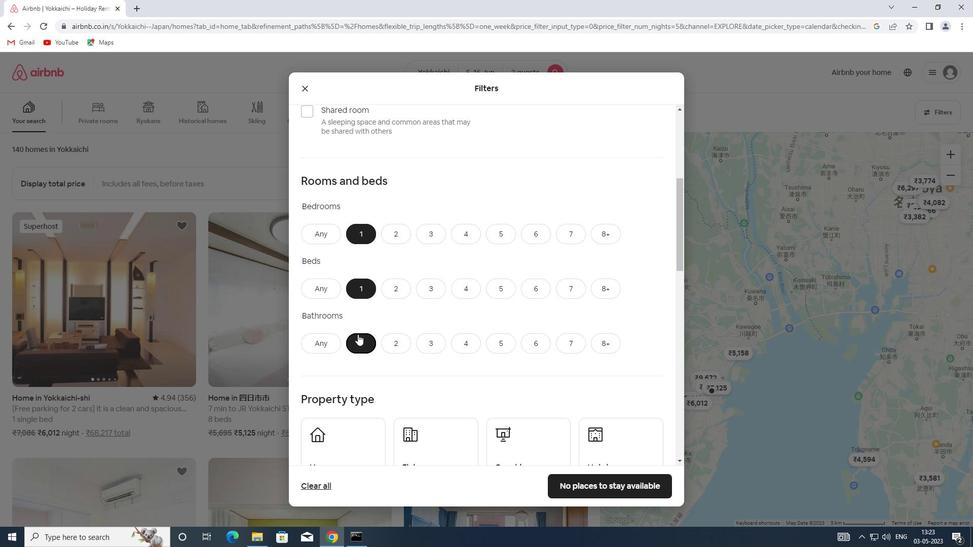 
Action: Mouse moved to (359, 305)
Screenshot: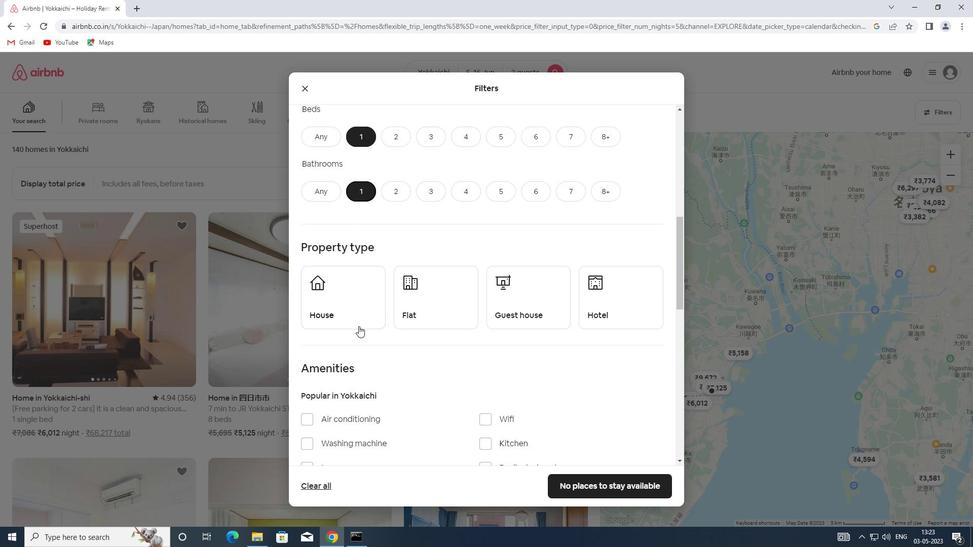 
Action: Mouse pressed left at (359, 305)
Screenshot: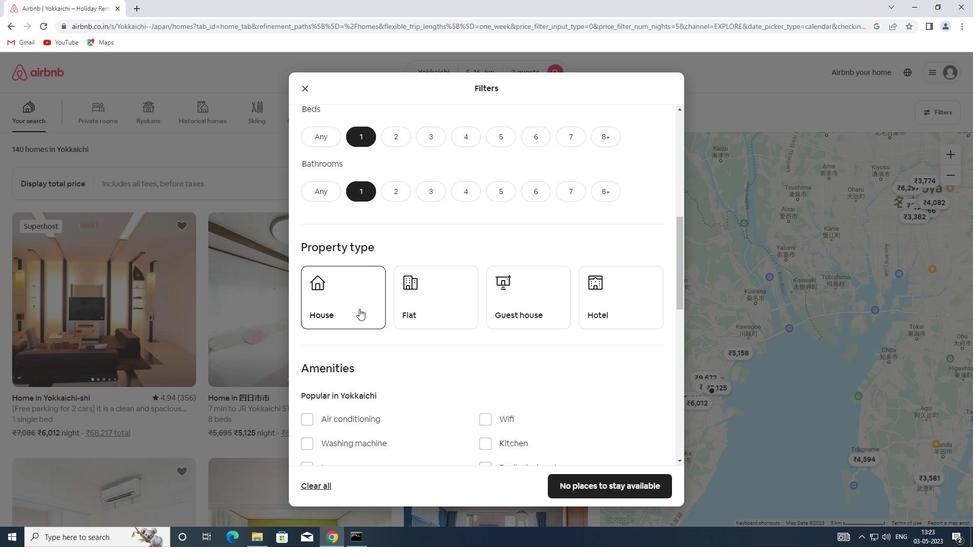 
Action: Mouse moved to (435, 312)
Screenshot: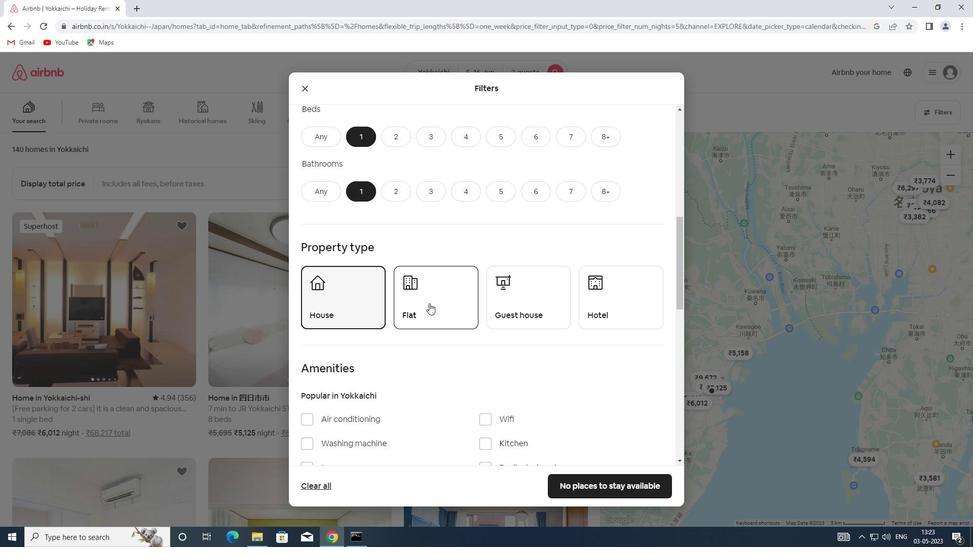 
Action: Mouse pressed left at (435, 312)
Screenshot: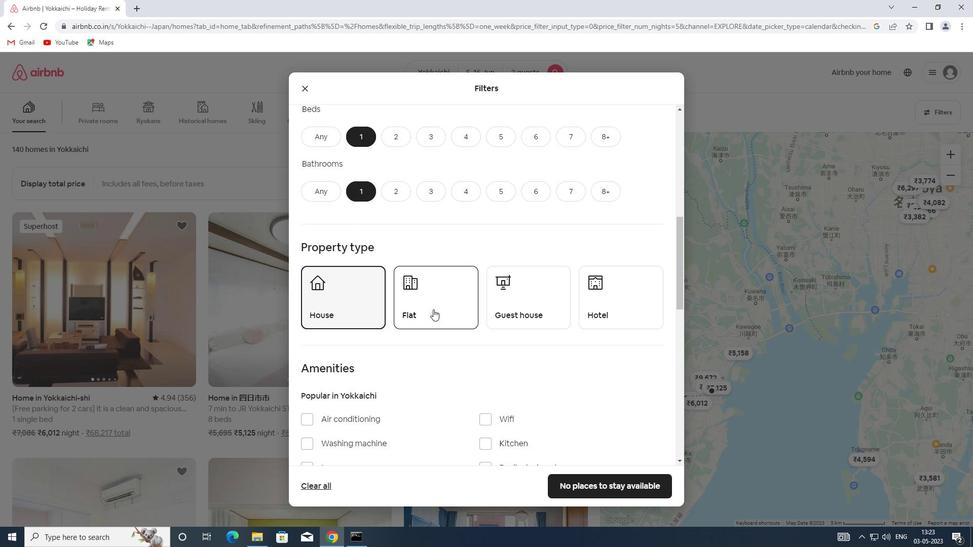 
Action: Mouse moved to (502, 305)
Screenshot: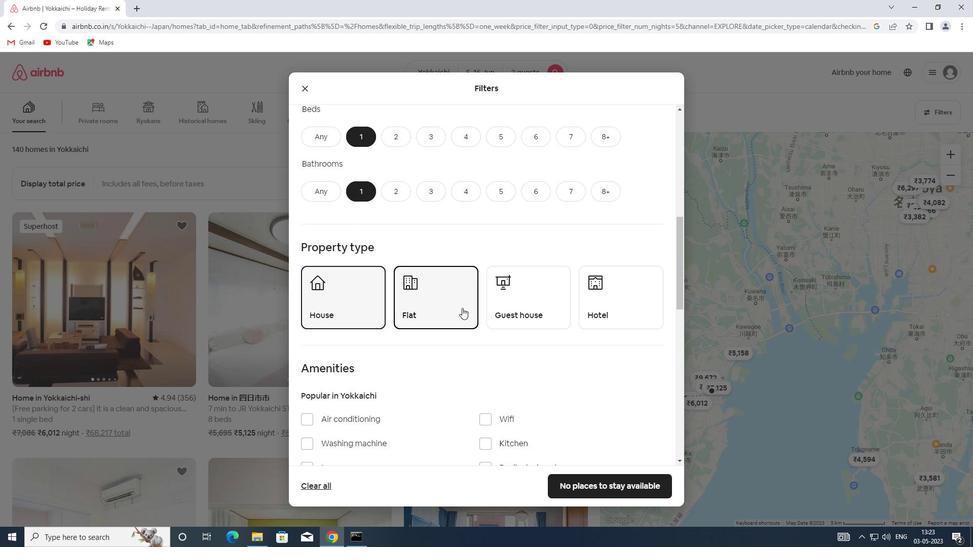 
Action: Mouse pressed left at (502, 305)
Screenshot: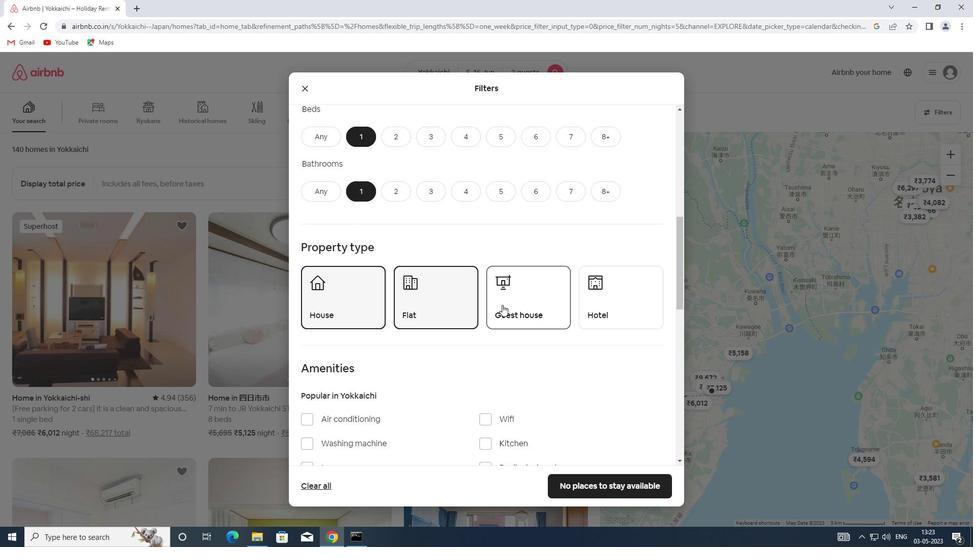 
Action: Mouse moved to (610, 304)
Screenshot: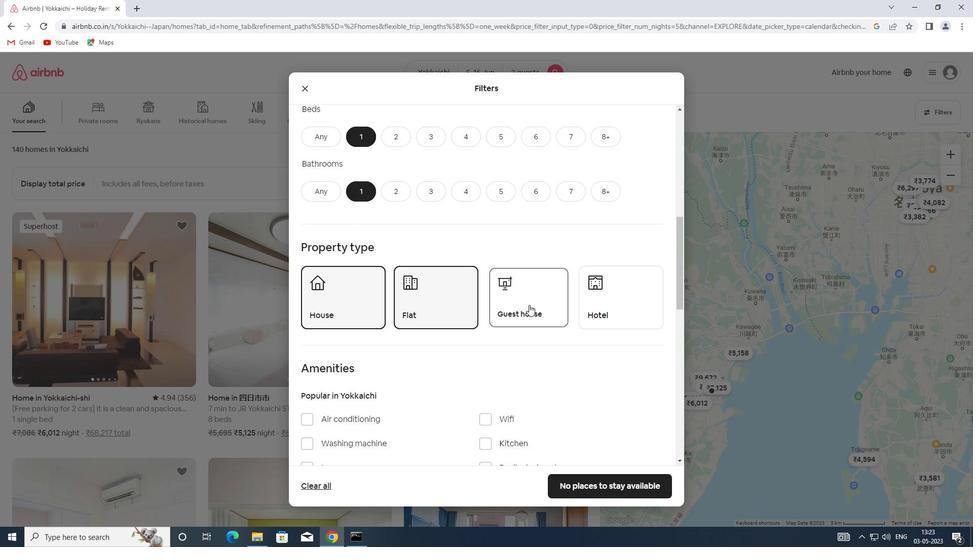 
Action: Mouse pressed left at (610, 304)
Screenshot: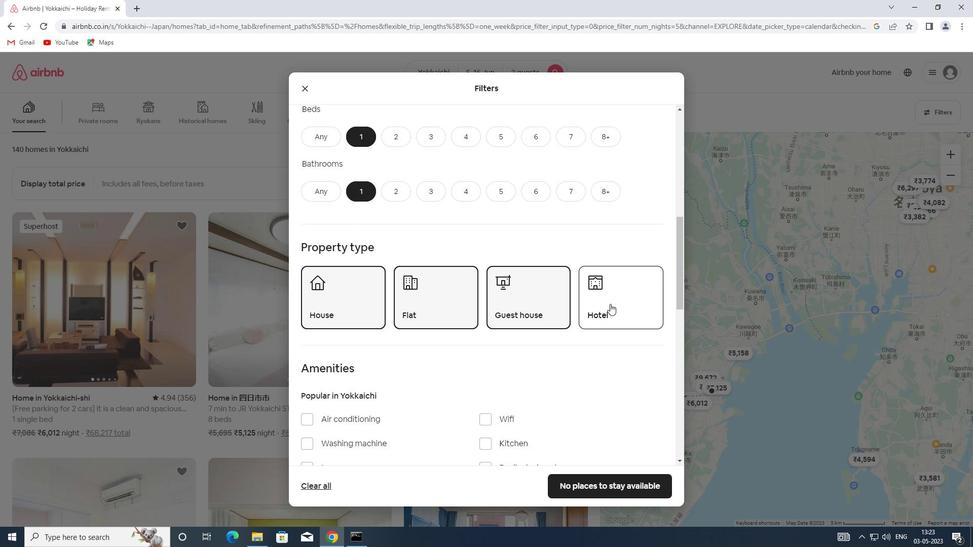 
Action: Mouse moved to (512, 303)
Screenshot: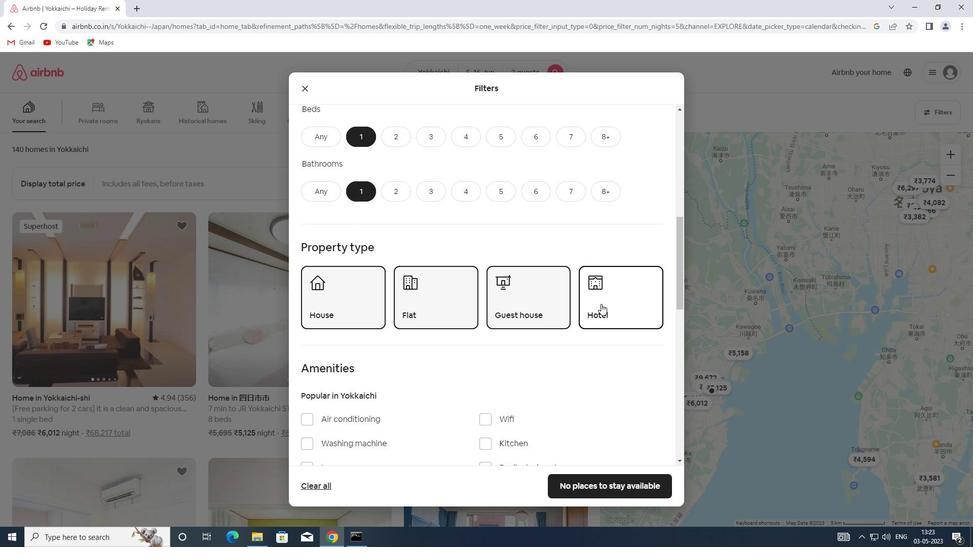 
Action: Mouse scrolled (512, 303) with delta (0, 0)
Screenshot: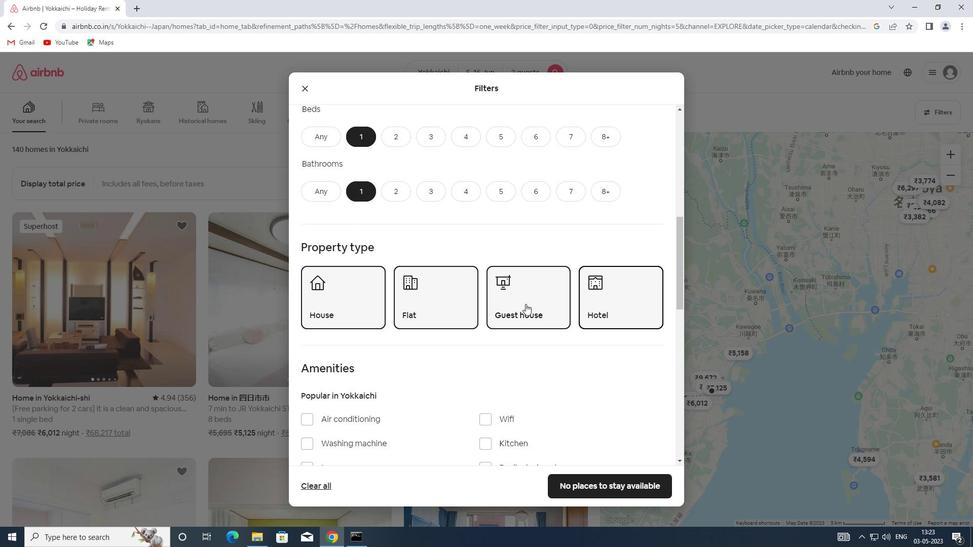 
Action: Mouse scrolled (512, 303) with delta (0, 0)
Screenshot: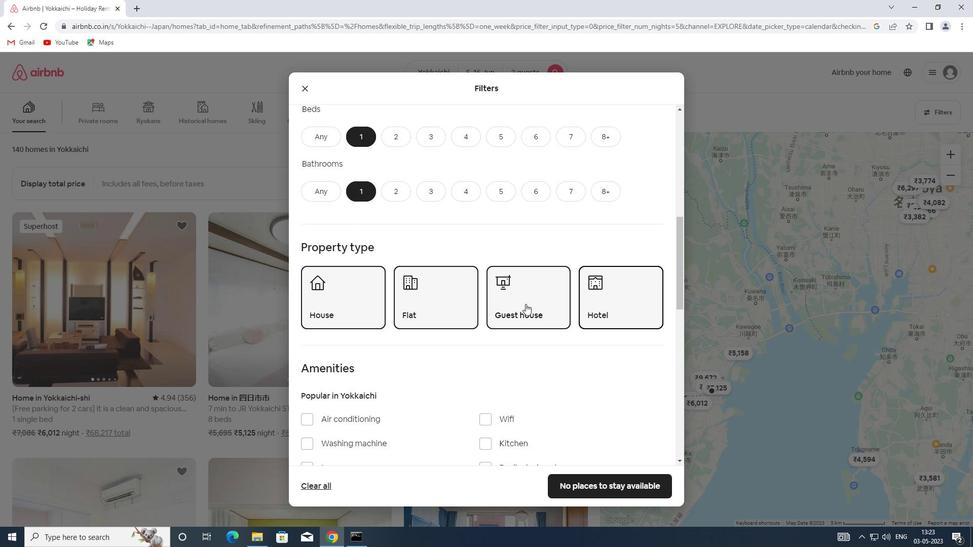 
Action: Mouse scrolled (512, 303) with delta (0, 0)
Screenshot: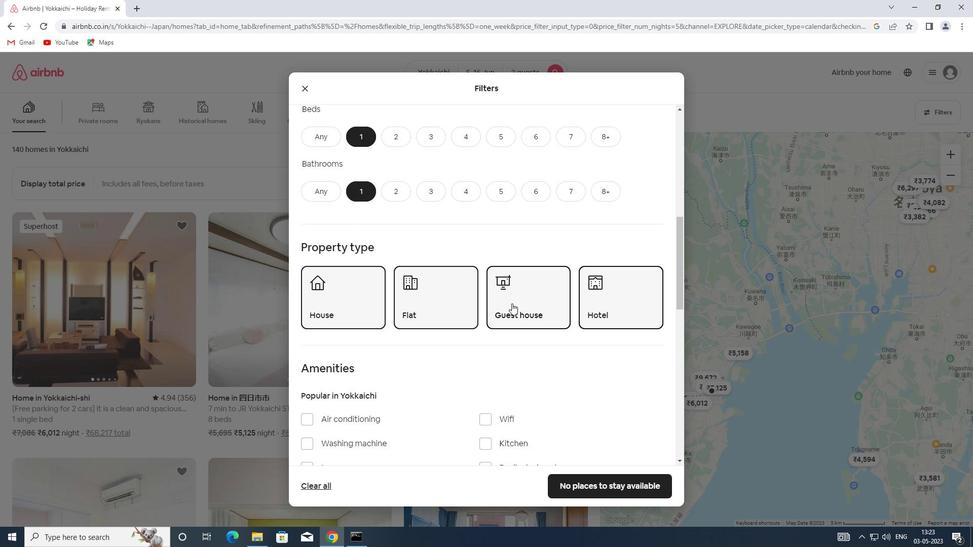 
Action: Mouse scrolled (512, 303) with delta (0, 0)
Screenshot: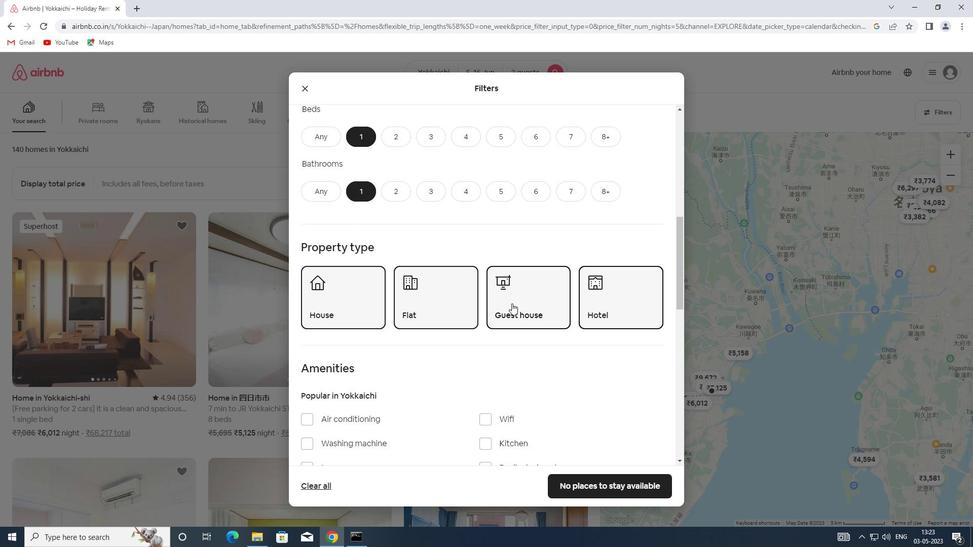 
Action: Mouse scrolled (512, 303) with delta (0, 0)
Screenshot: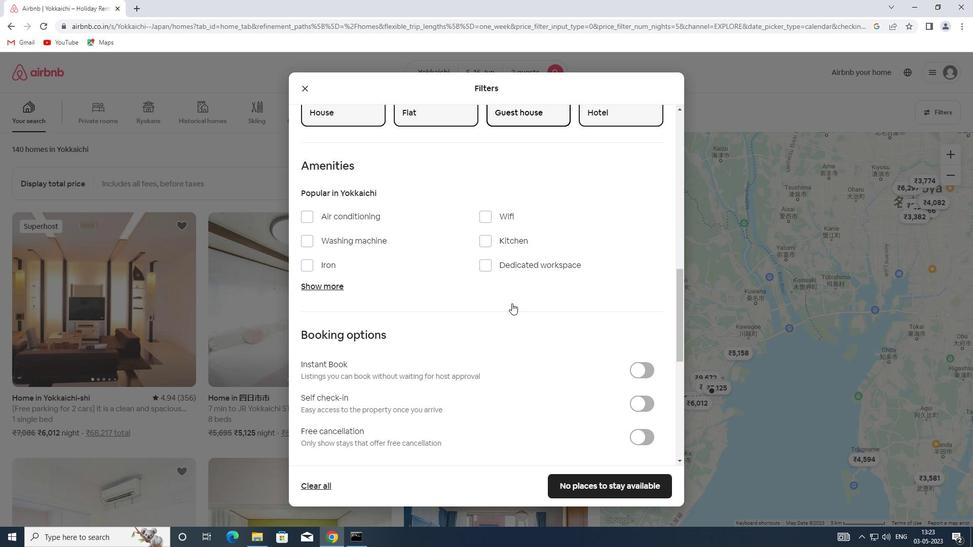 
Action: Mouse scrolled (512, 303) with delta (0, 0)
Screenshot: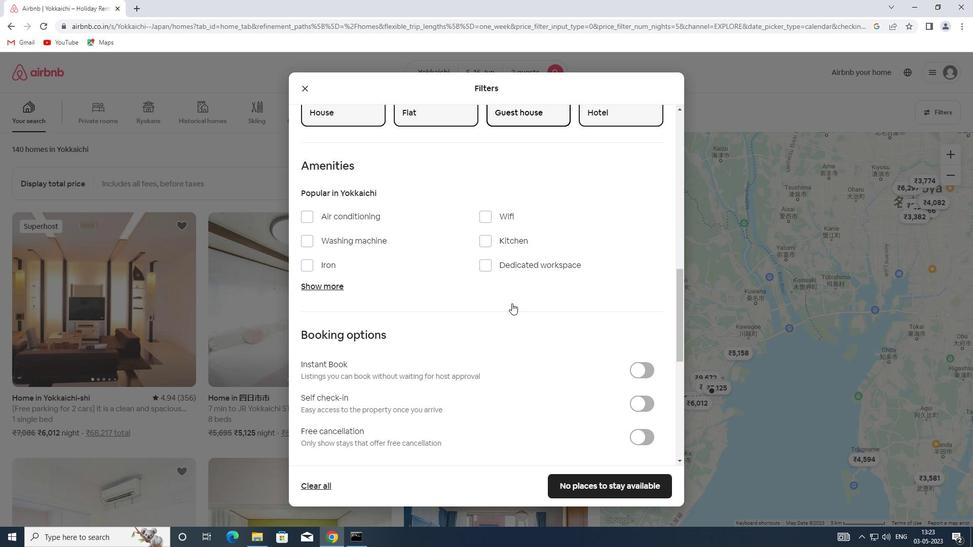 
Action: Mouse moved to (649, 293)
Screenshot: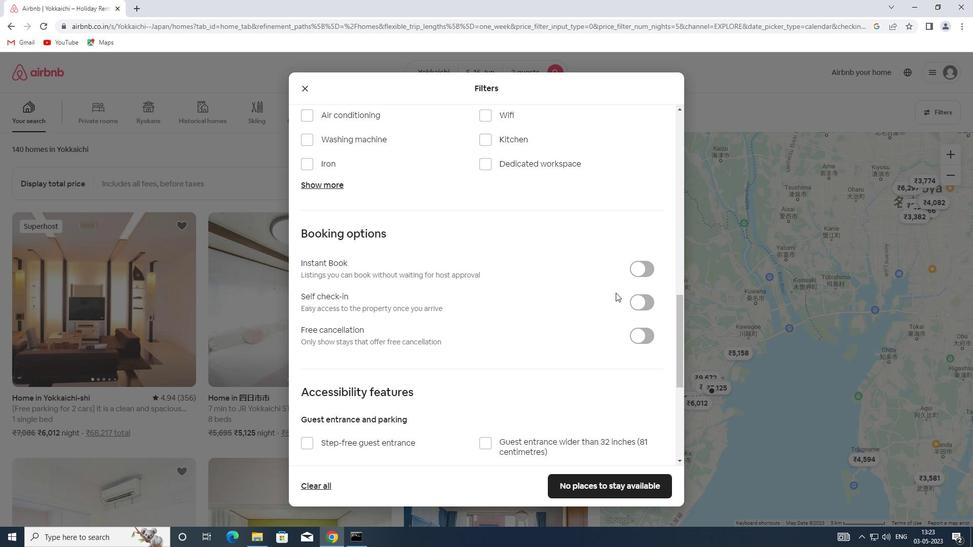 
Action: Mouse pressed left at (649, 293)
Screenshot: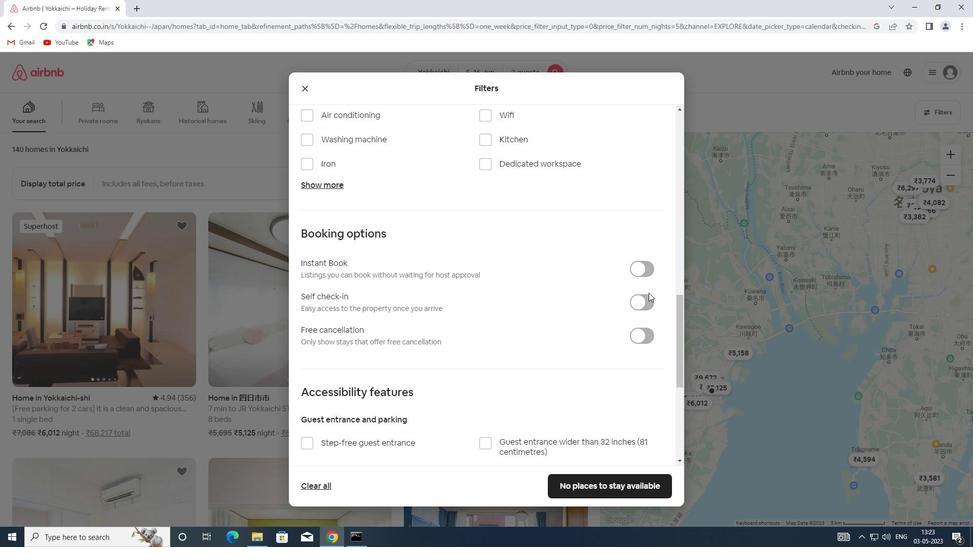 
Action: Mouse moved to (641, 302)
Screenshot: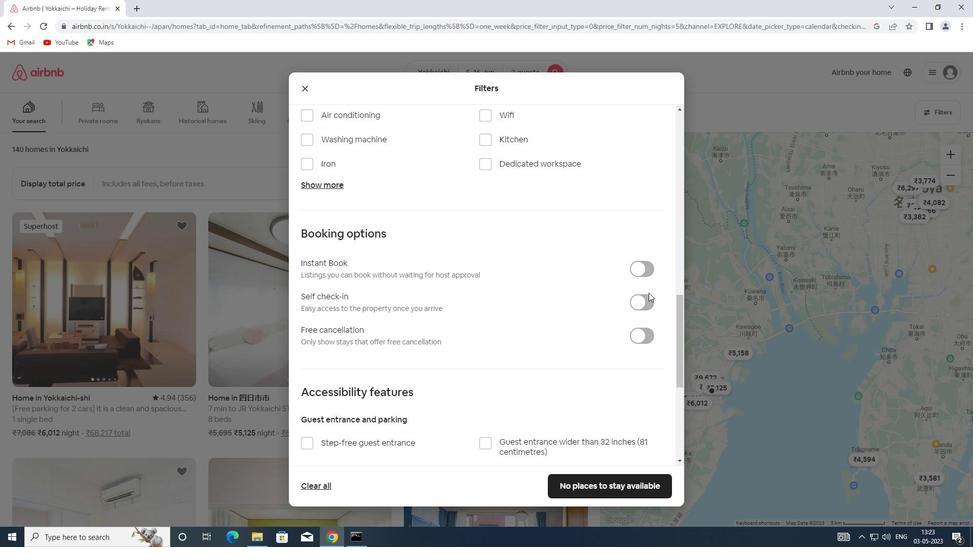 
Action: Mouse pressed left at (641, 302)
Screenshot: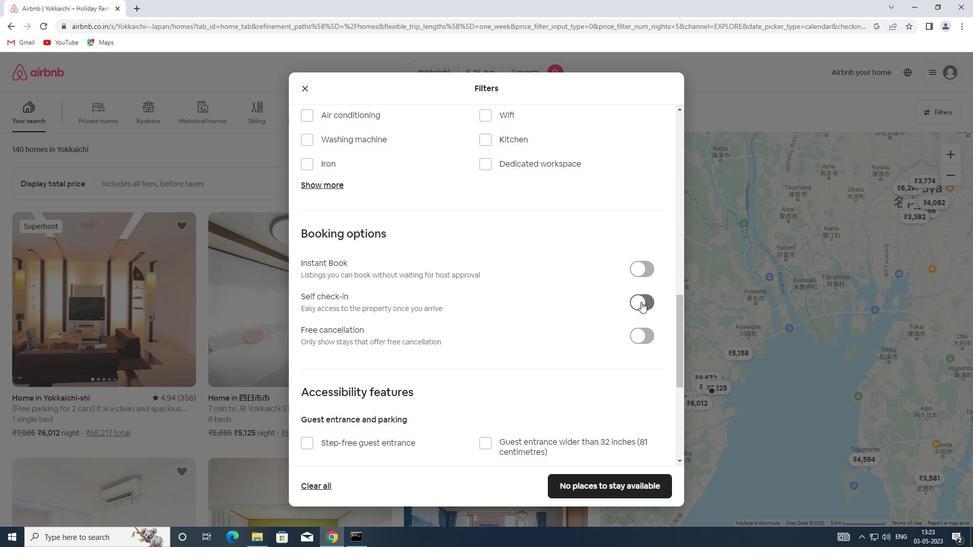 
Action: Mouse moved to (523, 302)
Screenshot: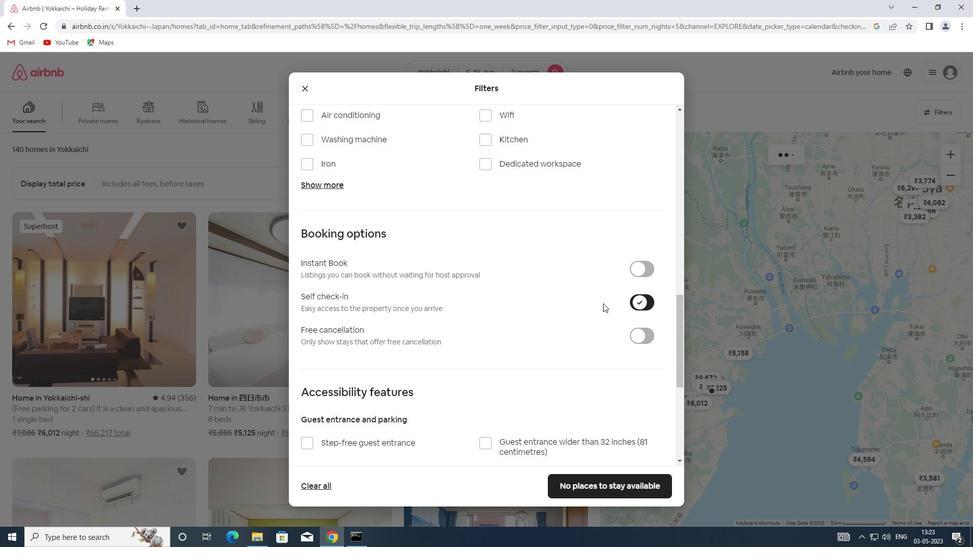 
Action: Mouse scrolled (523, 301) with delta (0, 0)
Screenshot: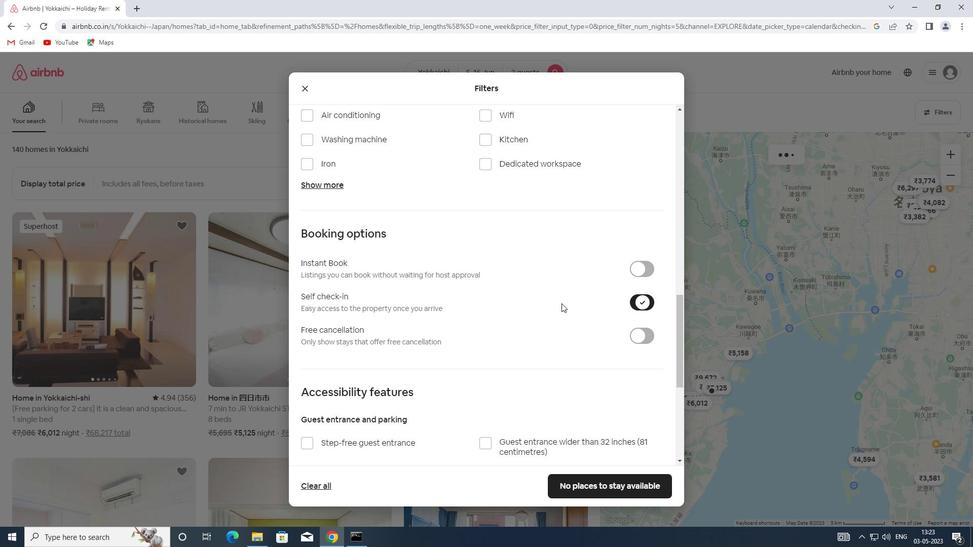 
Action: Mouse scrolled (523, 301) with delta (0, 0)
Screenshot: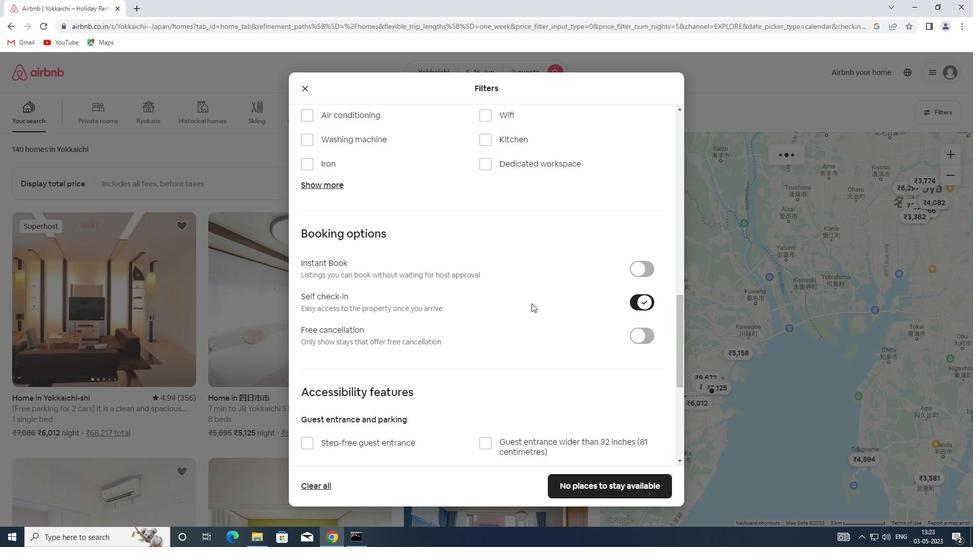 
Action: Mouse scrolled (523, 301) with delta (0, 0)
Screenshot: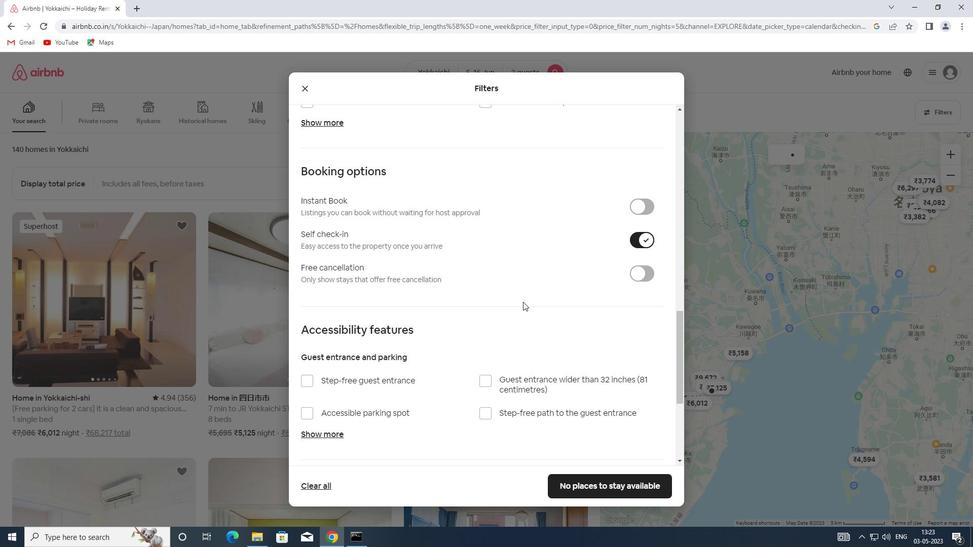
Action: Mouse scrolled (523, 301) with delta (0, 0)
Screenshot: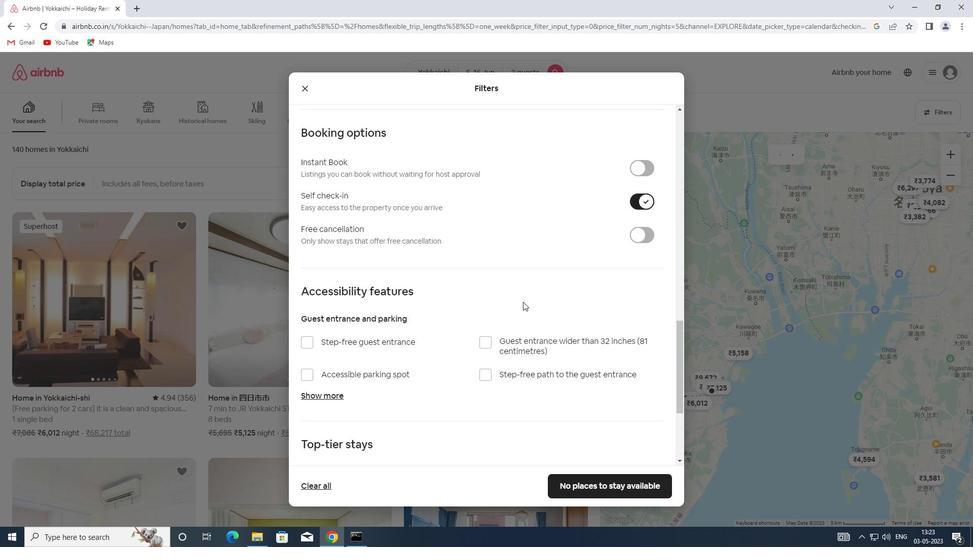 
Action: Mouse scrolled (523, 301) with delta (0, 0)
Screenshot: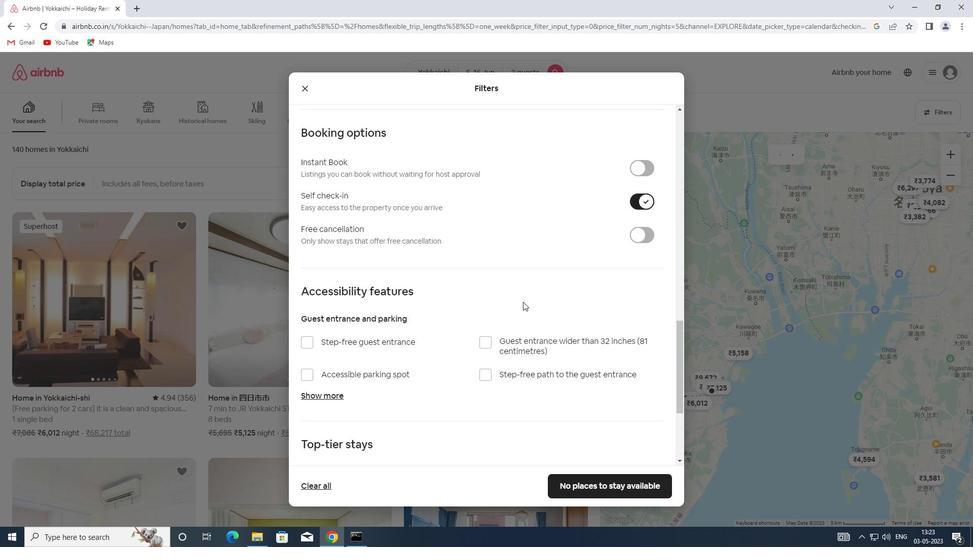 
Action: Mouse scrolled (523, 301) with delta (0, 0)
Screenshot: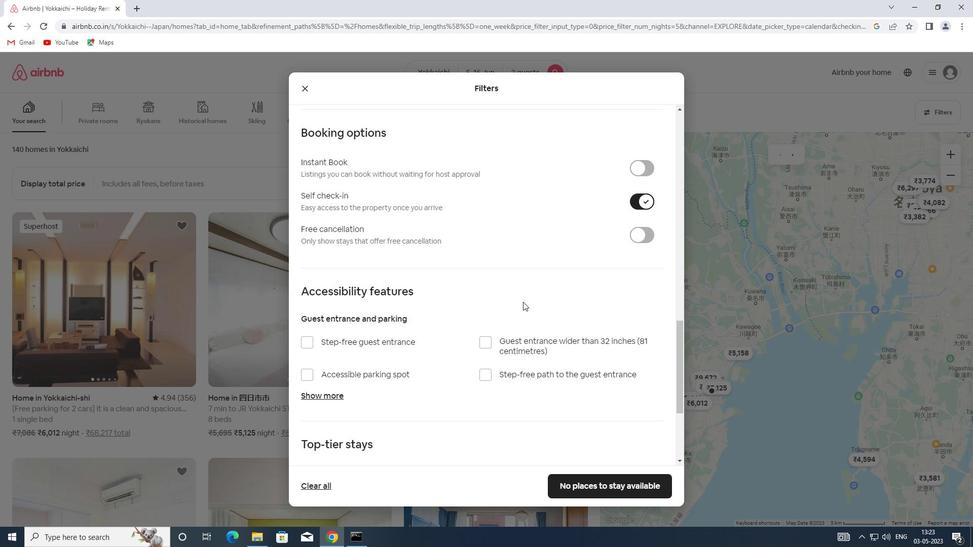 
Action: Mouse scrolled (523, 301) with delta (0, 0)
Screenshot: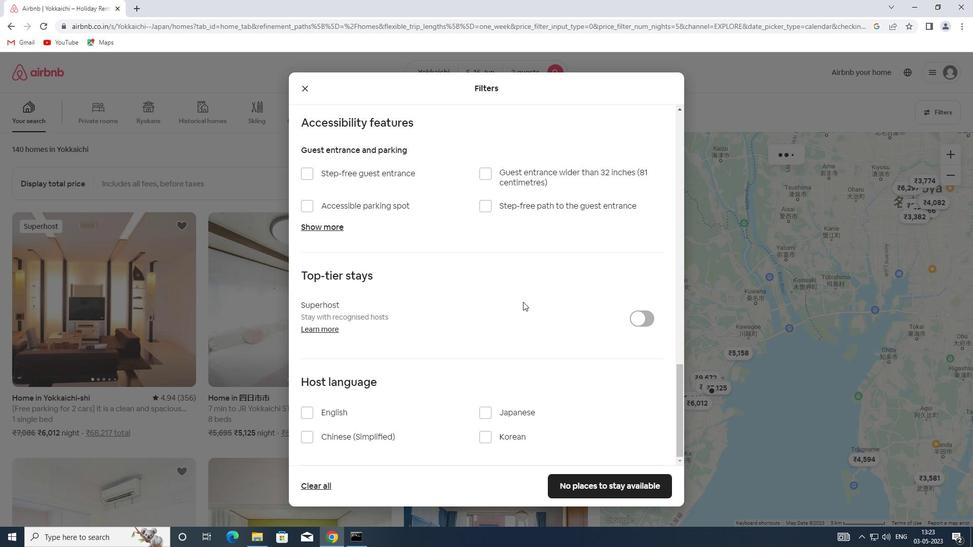 
Action: Mouse scrolled (523, 301) with delta (0, 0)
Screenshot: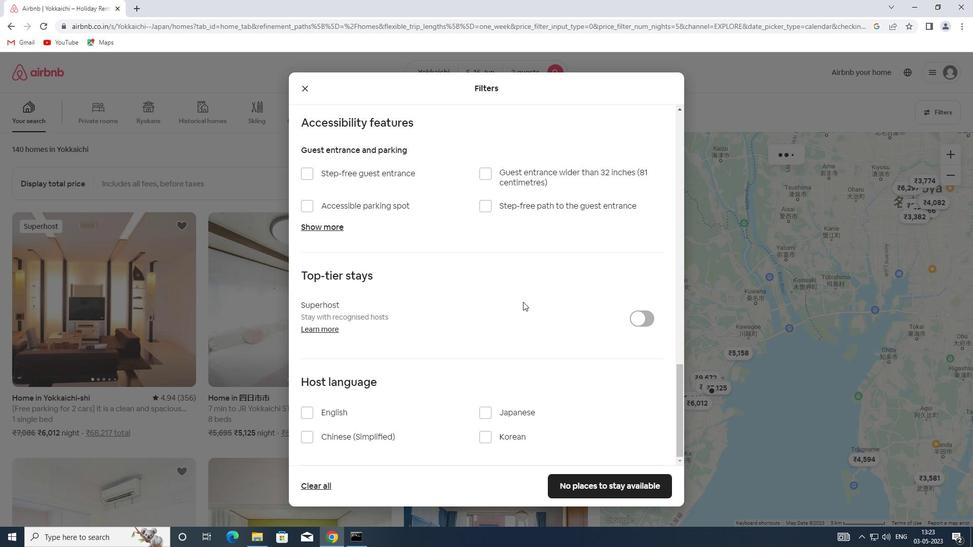 
Action: Mouse scrolled (523, 301) with delta (0, 0)
Screenshot: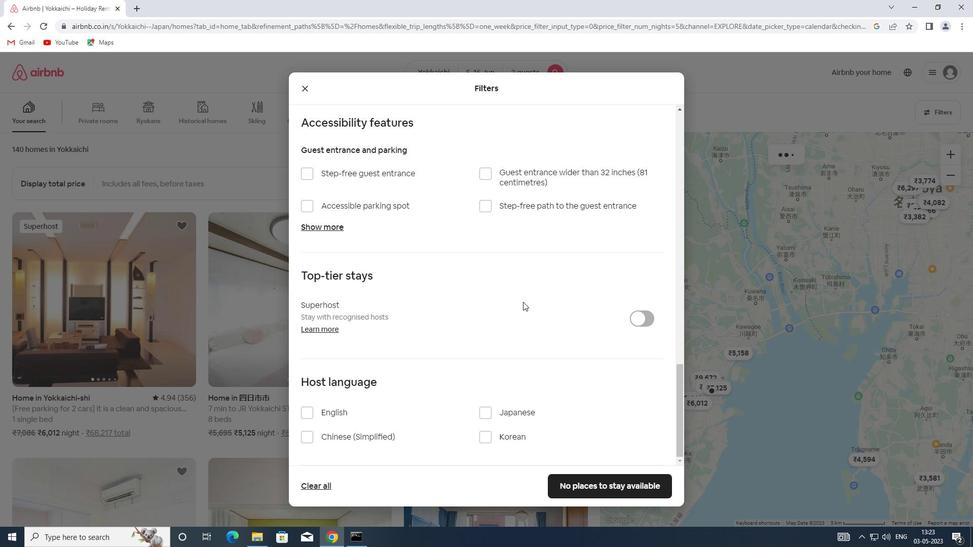 
Action: Mouse scrolled (523, 301) with delta (0, 0)
Screenshot: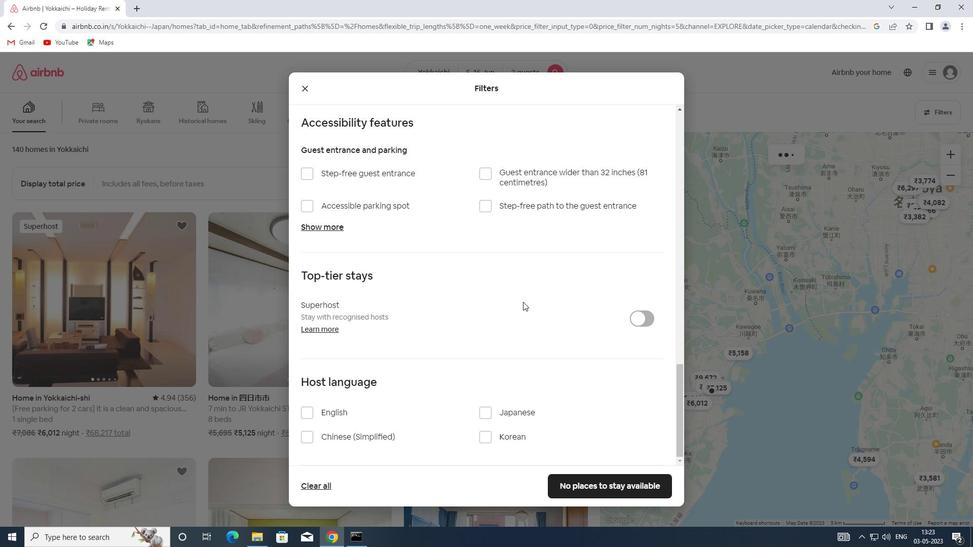 
Action: Mouse moved to (327, 416)
Screenshot: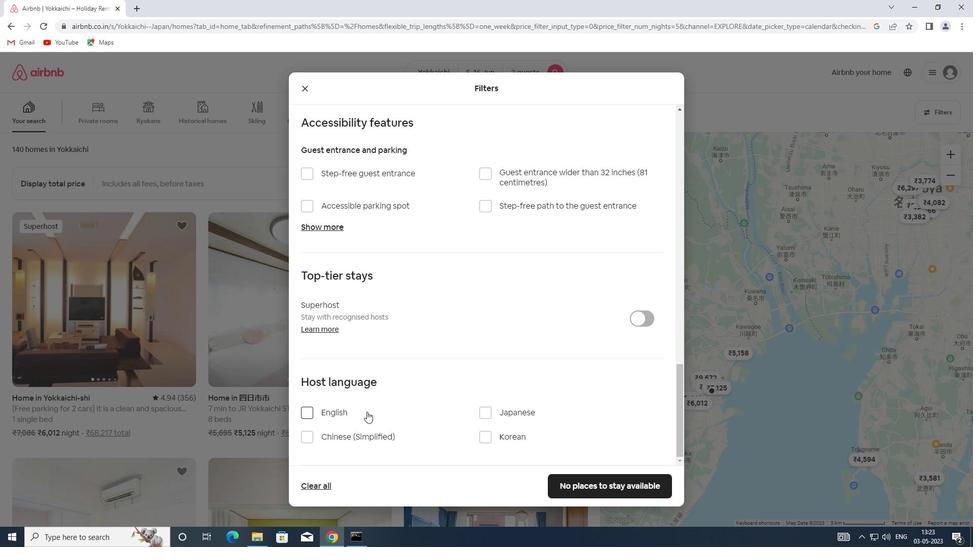 
Action: Mouse pressed left at (327, 416)
Screenshot: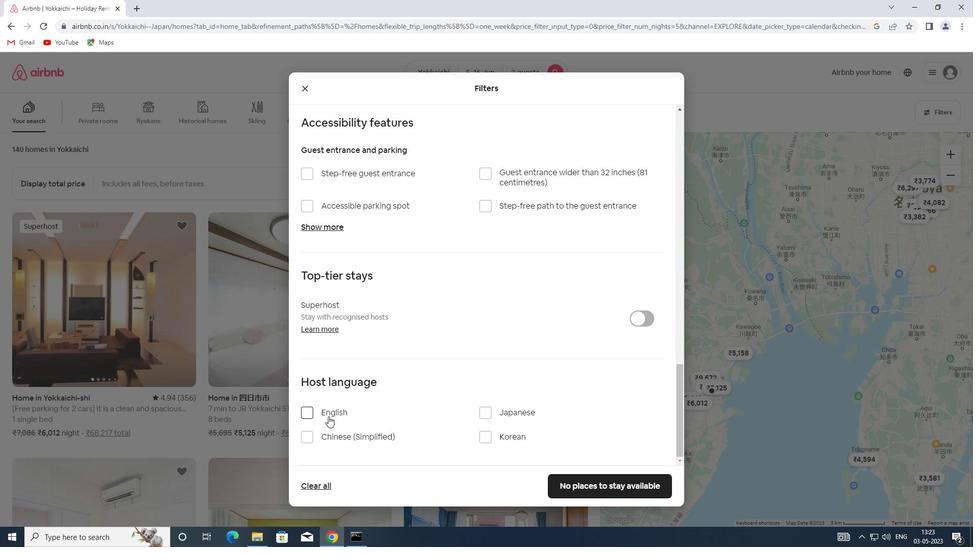 
Action: Mouse moved to (604, 484)
Screenshot: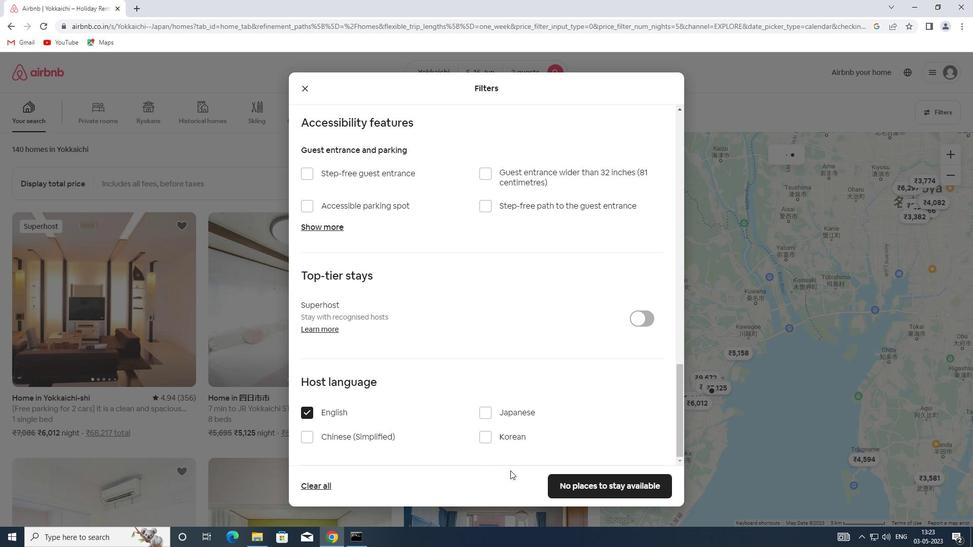 
Action: Mouse pressed left at (604, 484)
Screenshot: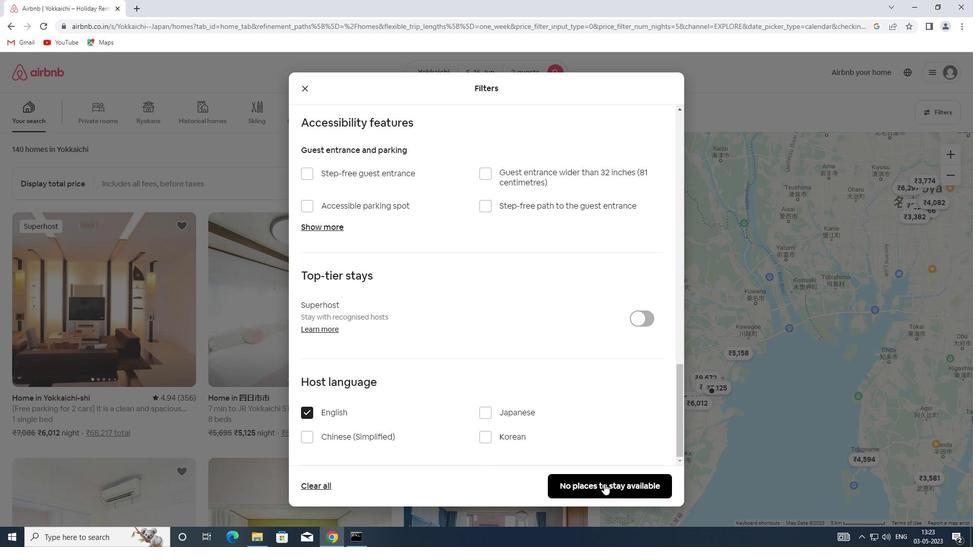 
Action: Mouse moved to (605, 484)
Screenshot: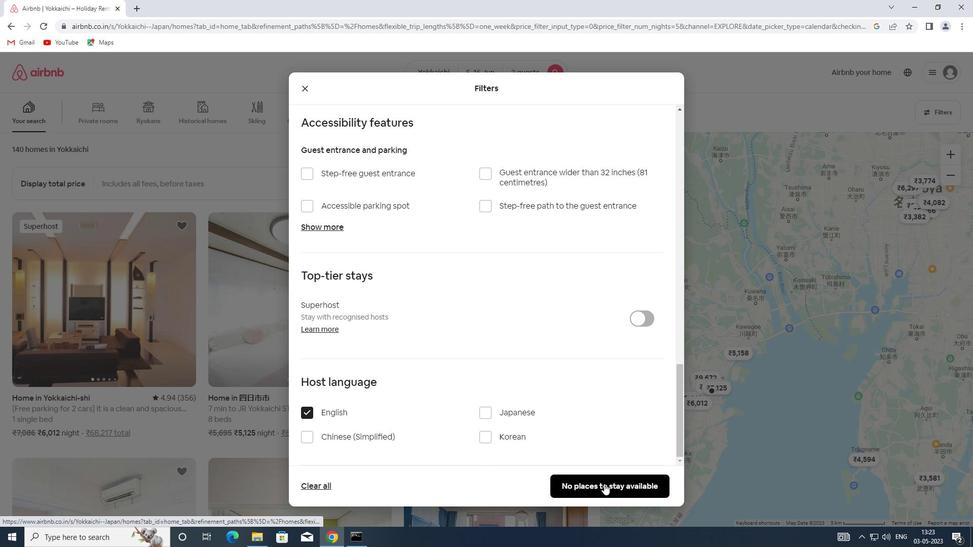 
